 Task: Create new customer invoice with Date Opened: 13-May-23, Select Customer: At Home
, Terms: Net 15. Make invoice entry for item-1 with Date: 13-May-23, Description: Suave Kids 3 in 1 Shampoo, Conditioner & Body Wash Watermelon Wonder (18 oz), Income Account: Income:Sales, Quantity: 5, Unit Price: 14.99, Sales Tax: Y, Sales Tax Included: N, Tax Table: Sales Tax. Post Invoice with Post Date: 13-May-23, Post to Accounts: Assets:Accounts Receivable. Pay / Process Payment with Transaction Date: 27-May-23, Amount: 79.45, Transfer Account: Checking Account. Go to 'Print Invoice'. Give a print command to print a copy of invoice.
Action: Mouse moved to (143, 30)
Screenshot: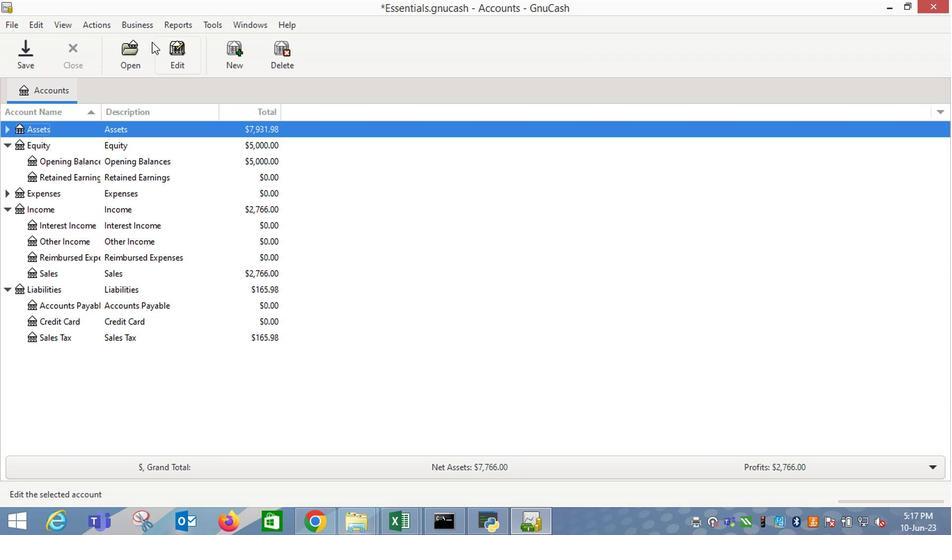 
Action: Mouse pressed left at (143, 30)
Screenshot: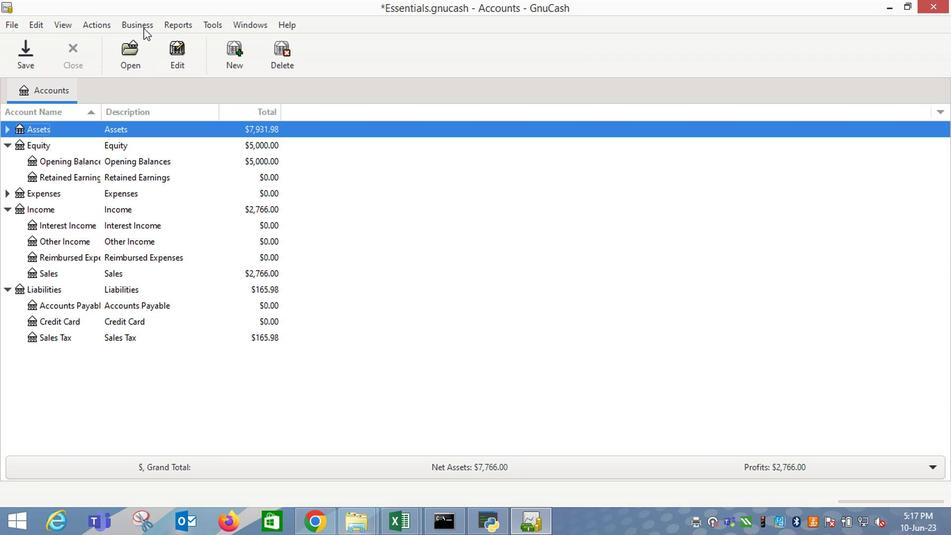 
Action: Mouse moved to (320, 94)
Screenshot: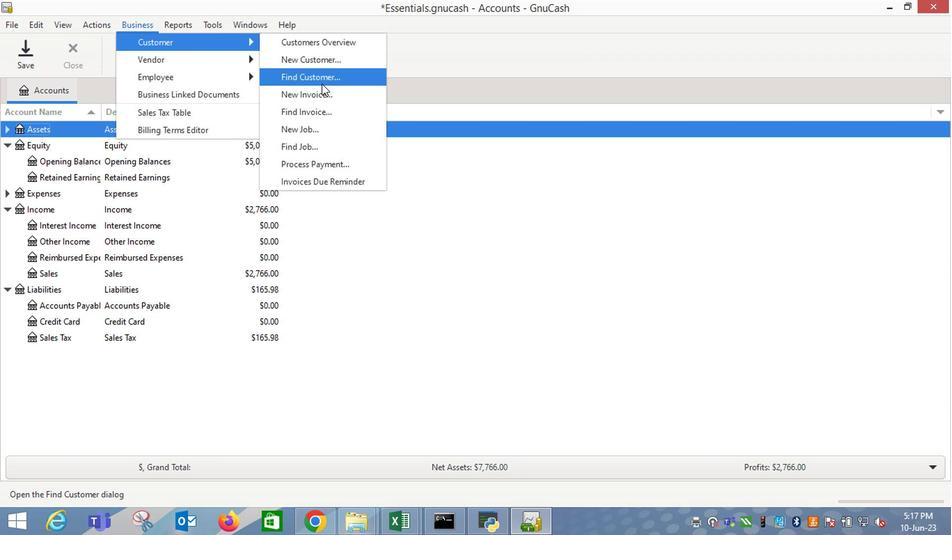 
Action: Mouse pressed left at (320, 94)
Screenshot: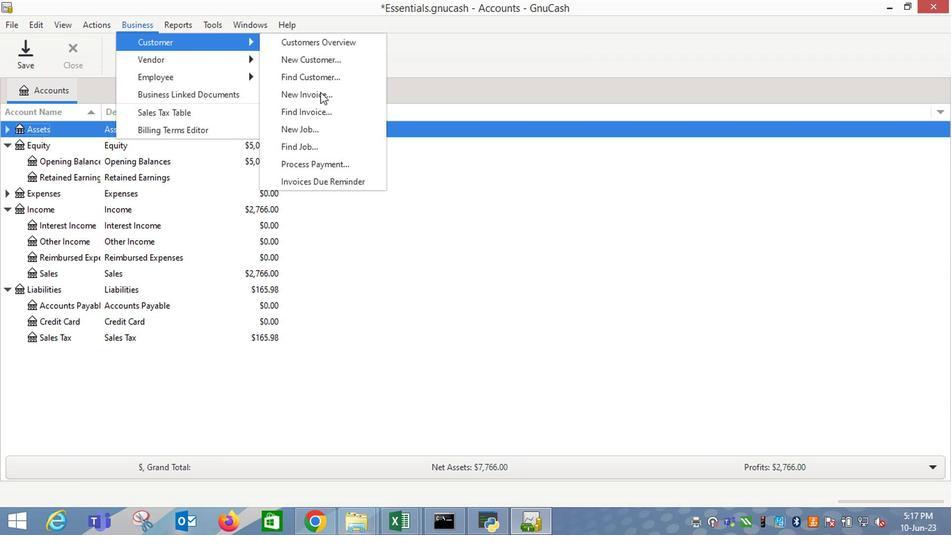 
Action: Mouse moved to (568, 214)
Screenshot: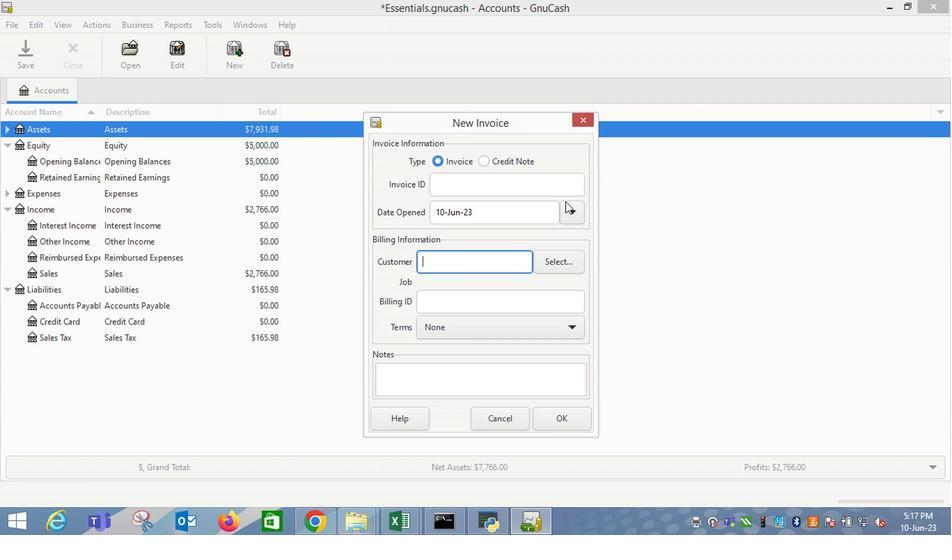 
Action: Mouse pressed left at (568, 214)
Screenshot: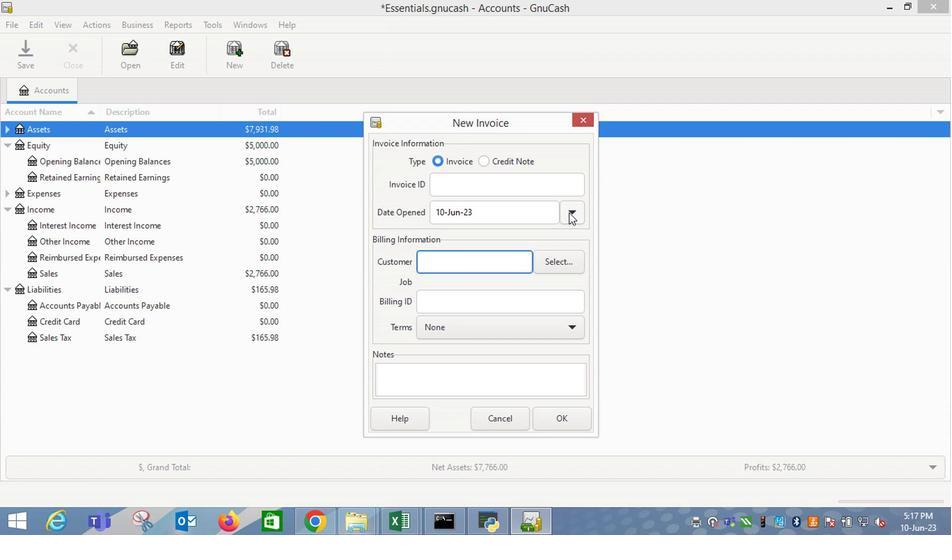 
Action: Mouse moved to (463, 234)
Screenshot: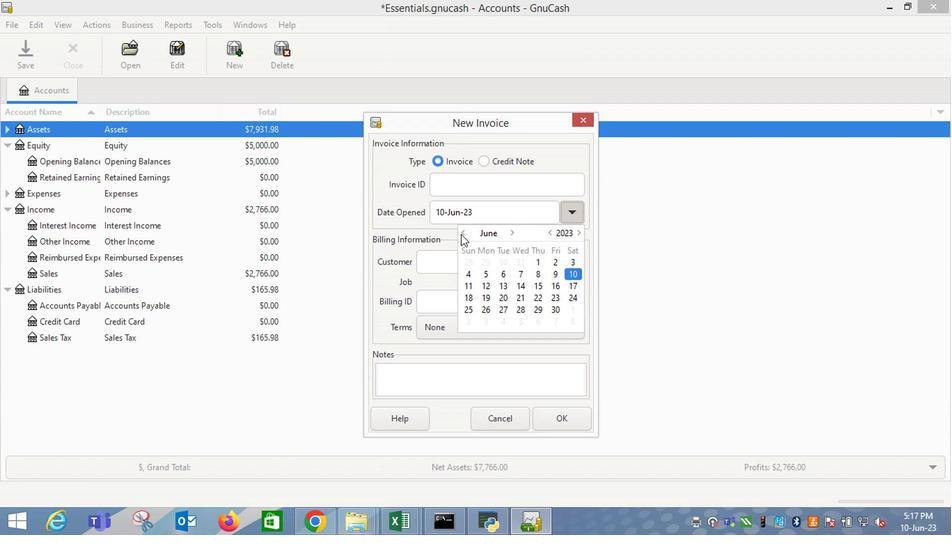 
Action: Mouse pressed left at (463, 234)
Screenshot: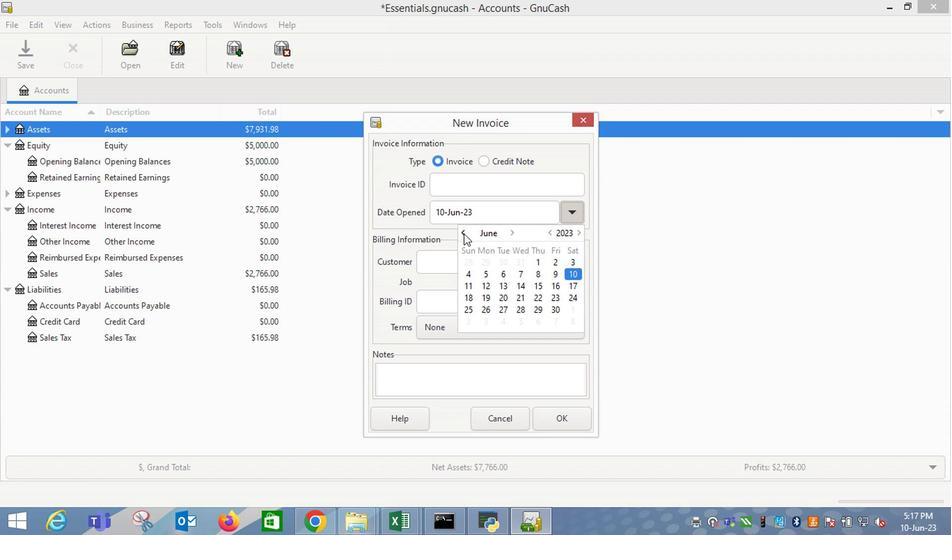 
Action: Mouse moved to (570, 274)
Screenshot: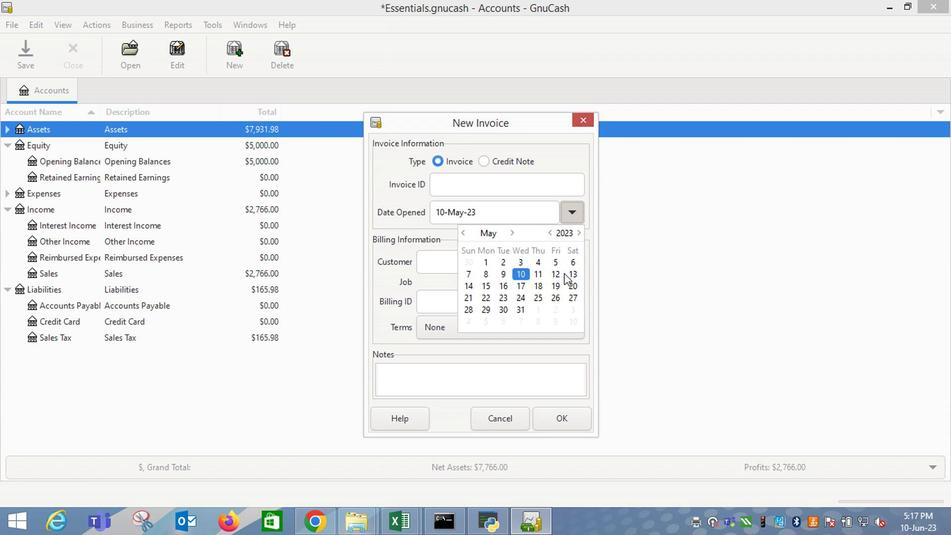 
Action: Mouse pressed left at (570, 274)
Screenshot: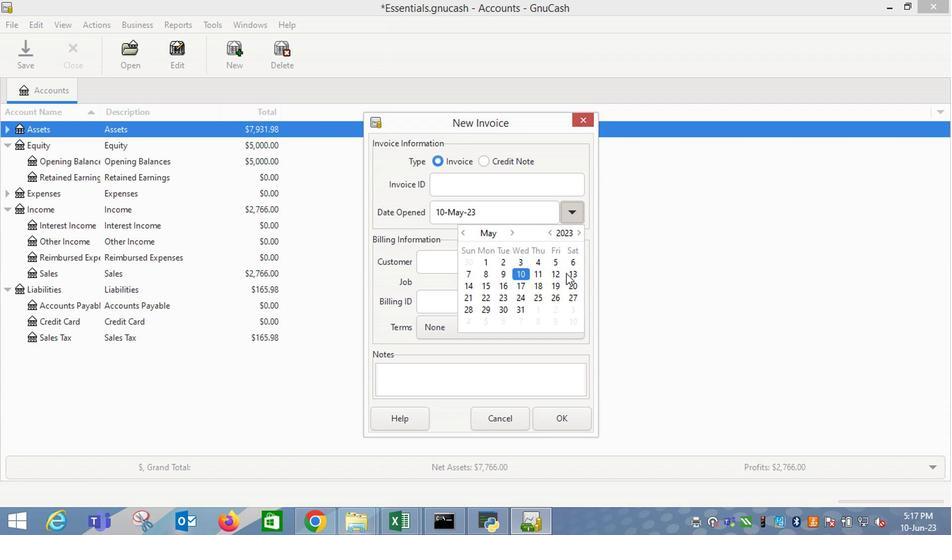 
Action: Mouse moved to (427, 255)
Screenshot: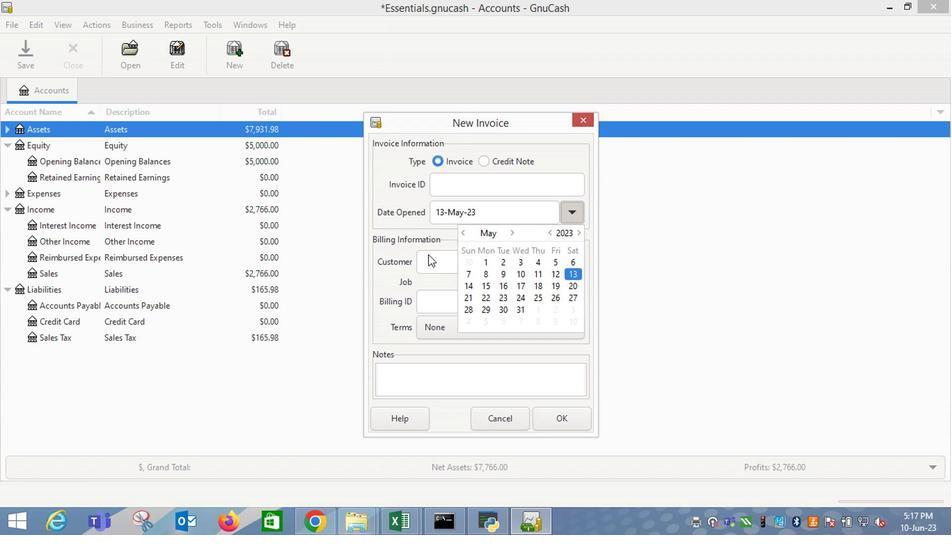 
Action: Mouse pressed left at (427, 255)
Screenshot: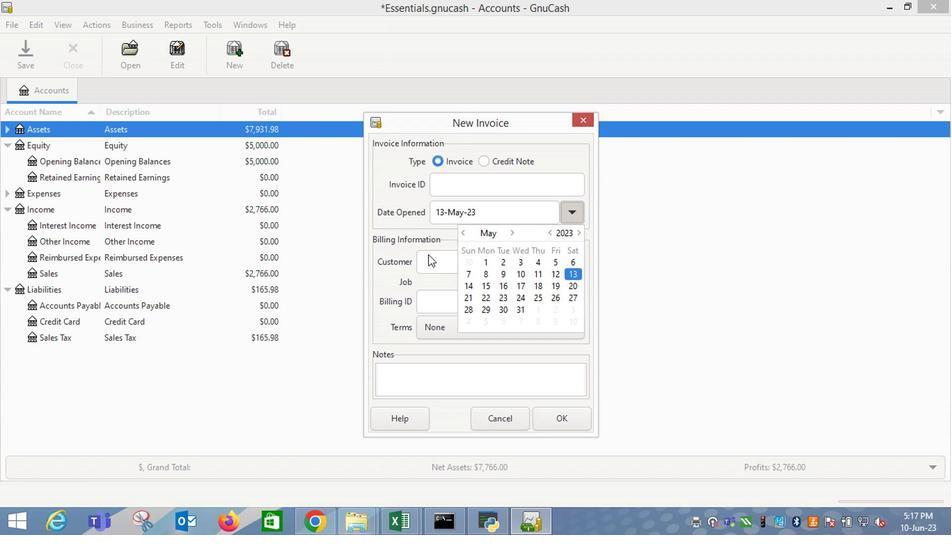 
Action: Mouse moved to (432, 260)
Screenshot: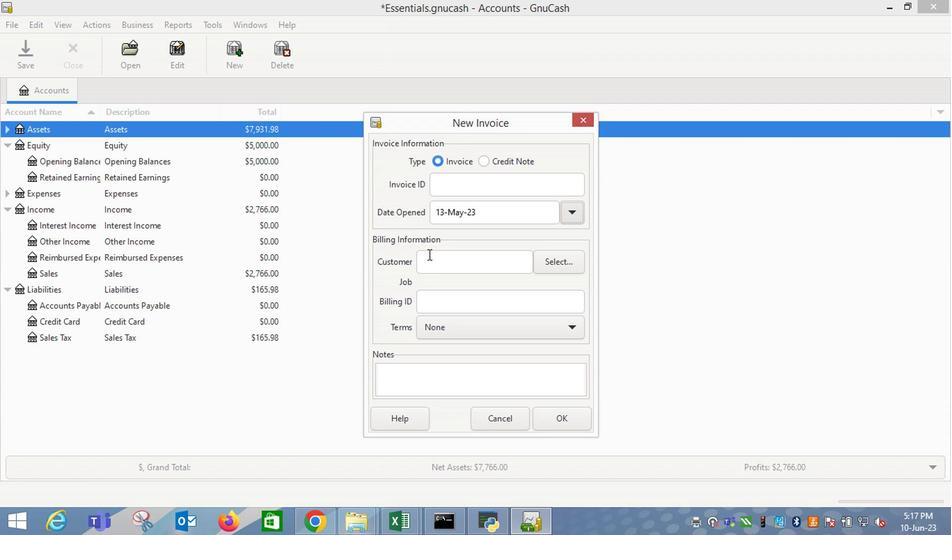 
Action: Mouse pressed left at (432, 260)
Screenshot: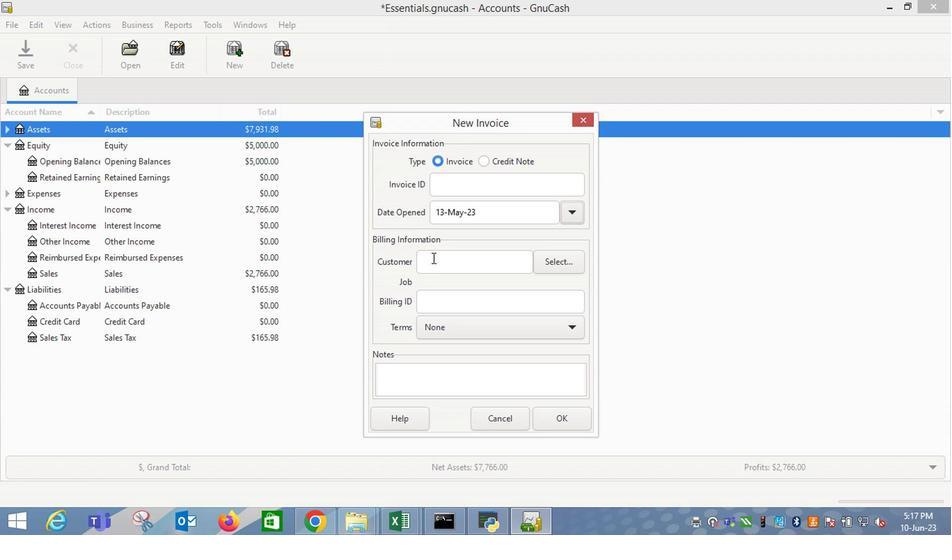 
Action: Key pressed <Key.shift_r>At
Screenshot: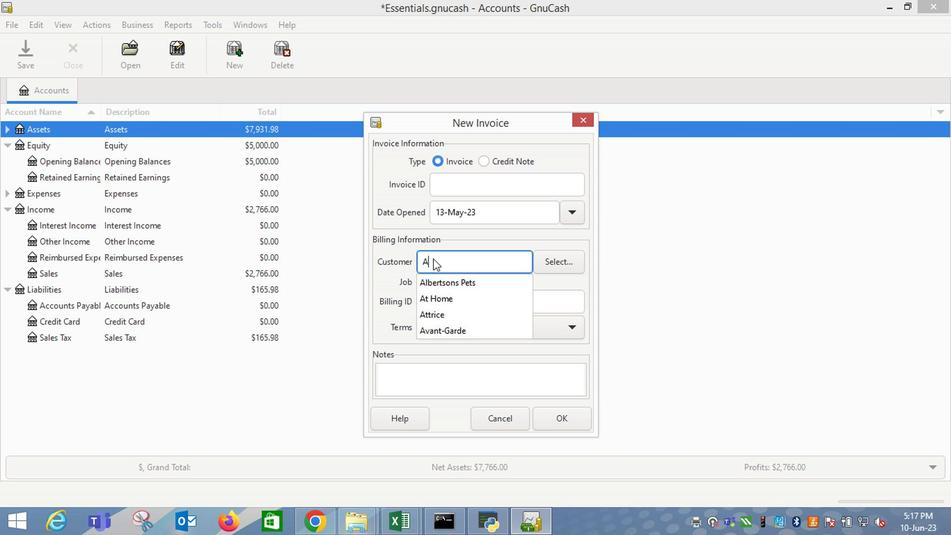 
Action: Mouse moved to (451, 284)
Screenshot: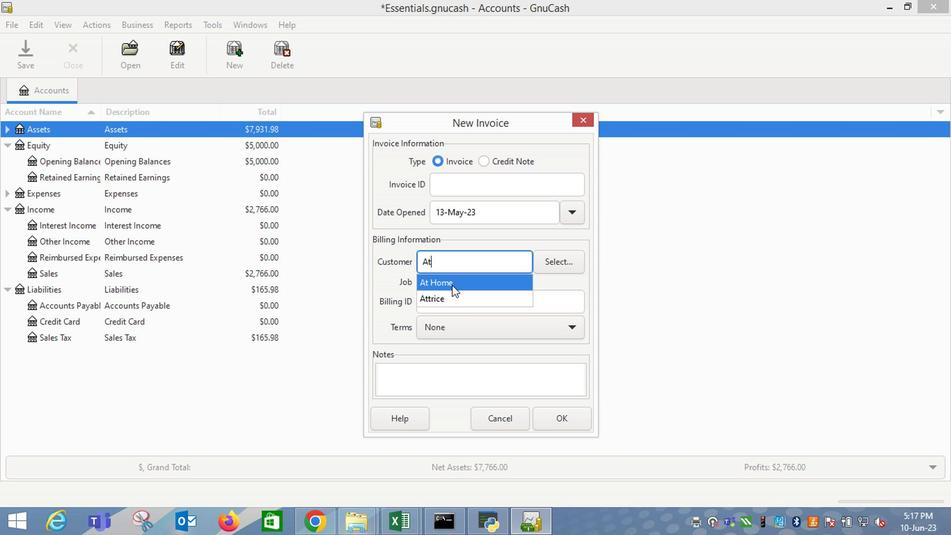 
Action: Mouse pressed left at (451, 284)
Screenshot: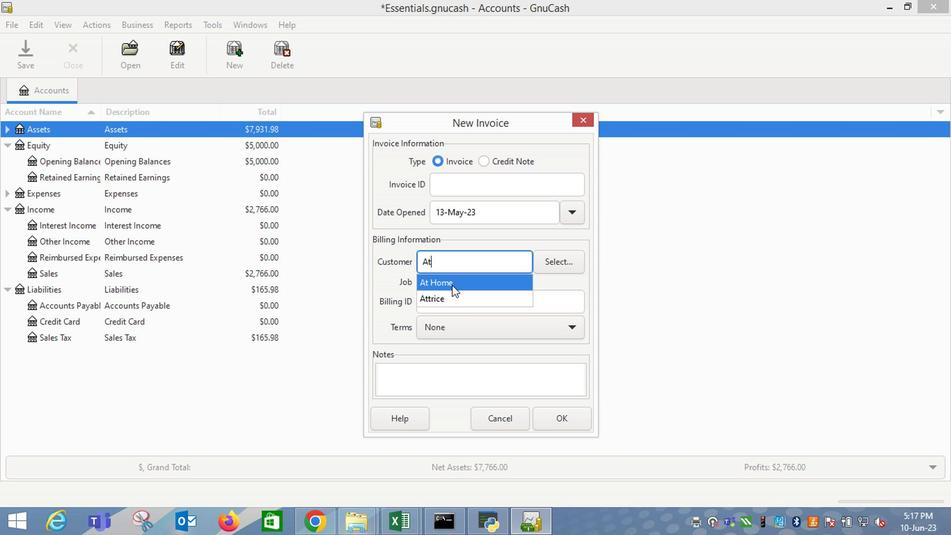 
Action: Mouse moved to (442, 337)
Screenshot: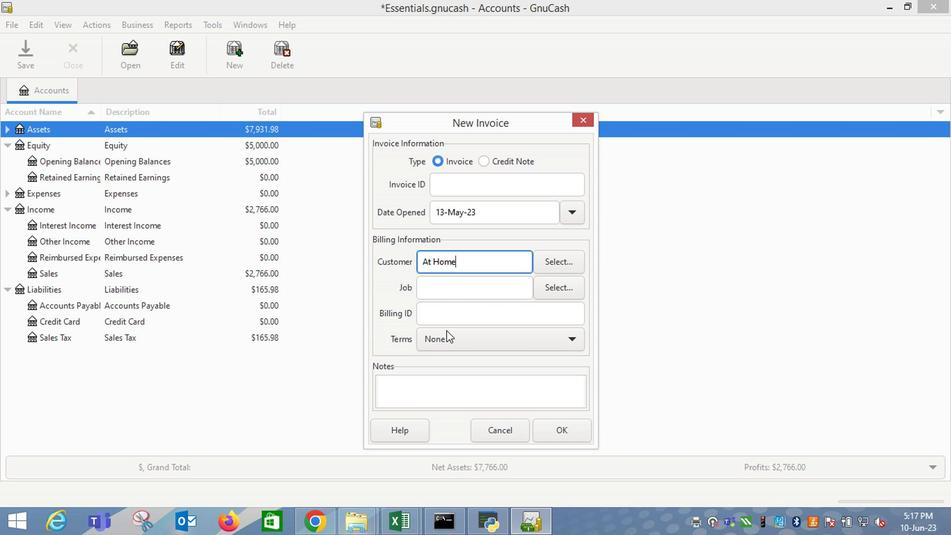 
Action: Mouse pressed left at (442, 337)
Screenshot: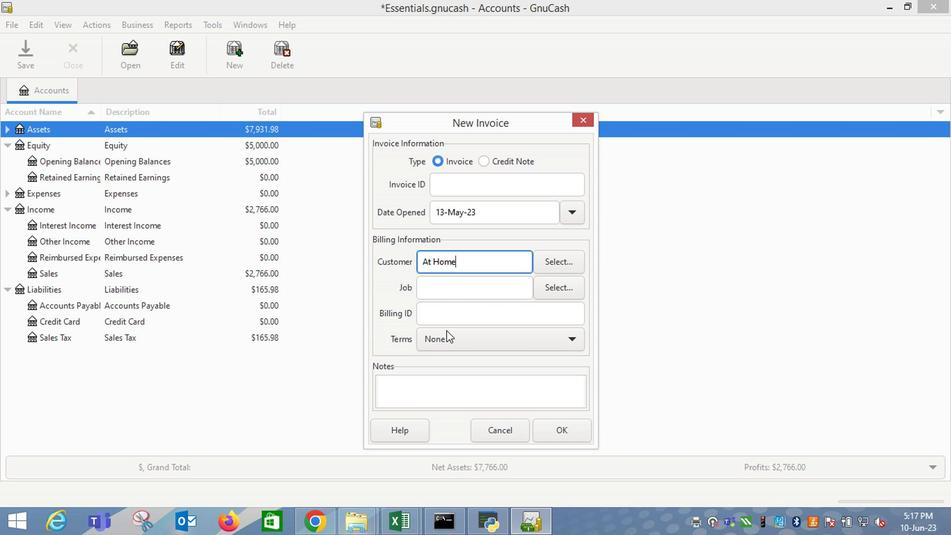 
Action: Mouse moved to (438, 359)
Screenshot: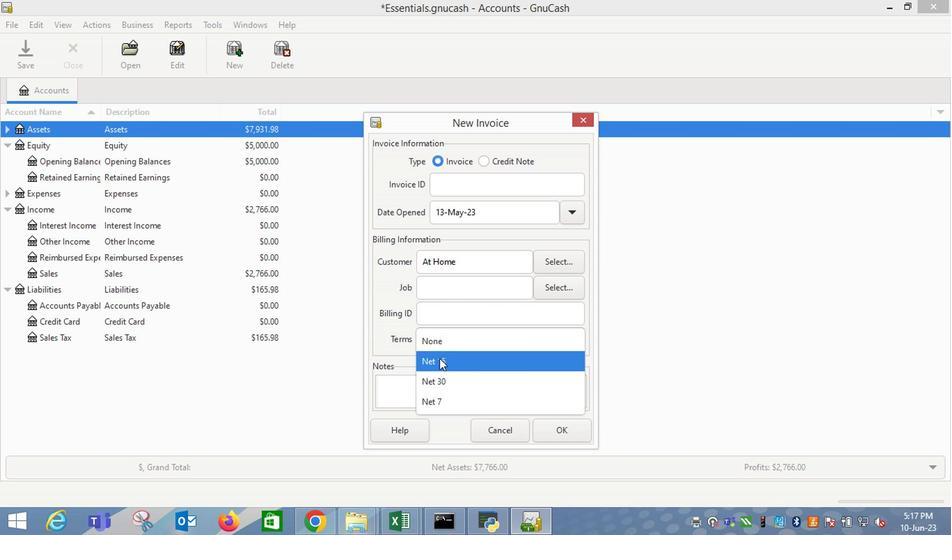 
Action: Mouse pressed left at (438, 359)
Screenshot: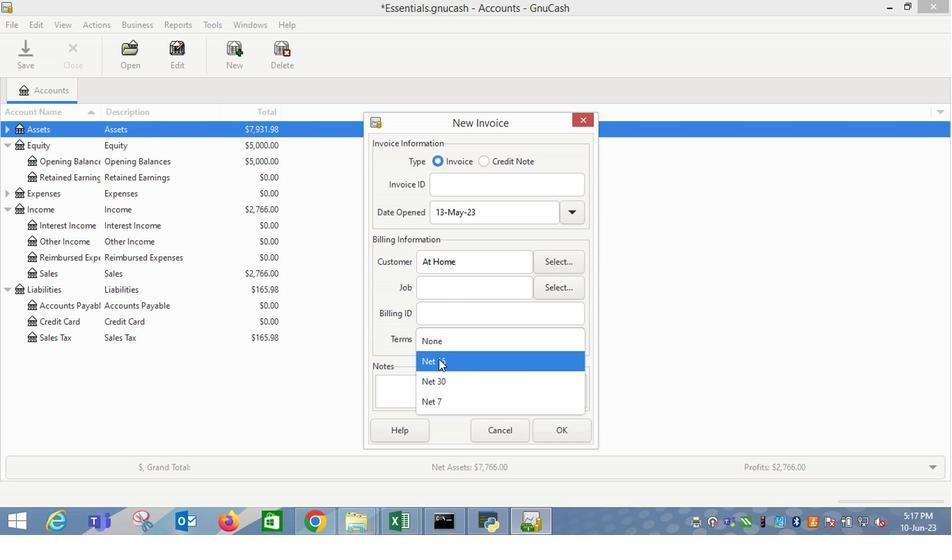 
Action: Mouse moved to (571, 435)
Screenshot: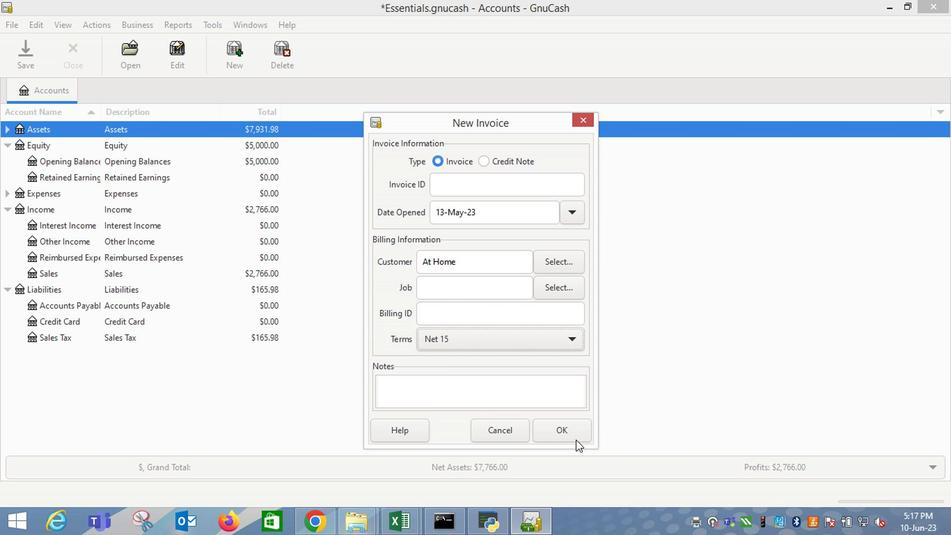 
Action: Mouse pressed left at (571, 435)
Screenshot: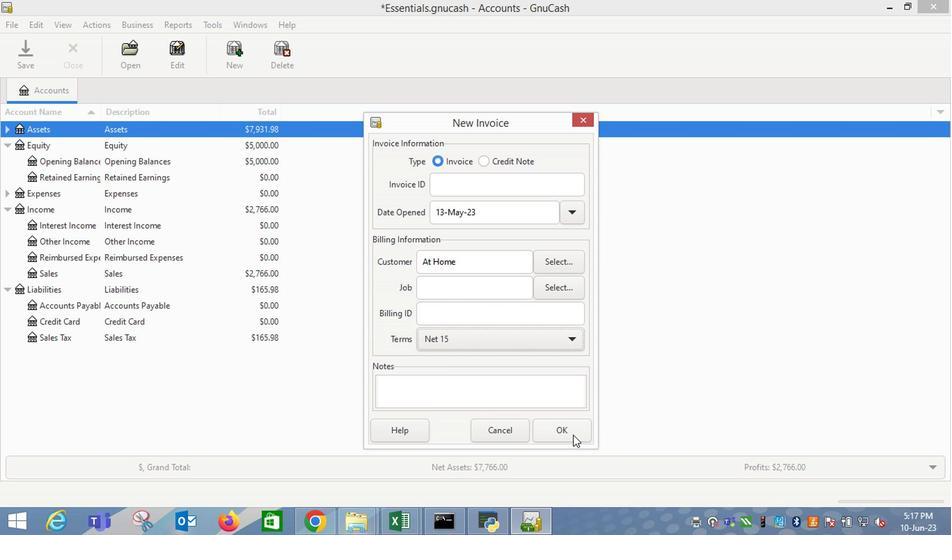 
Action: Mouse moved to (63, 269)
Screenshot: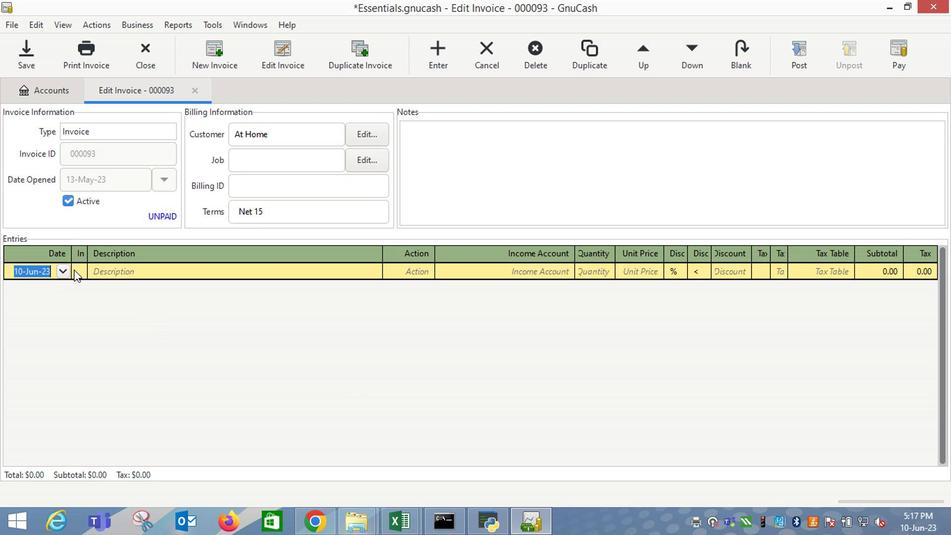 
Action: Mouse pressed left at (63, 269)
Screenshot: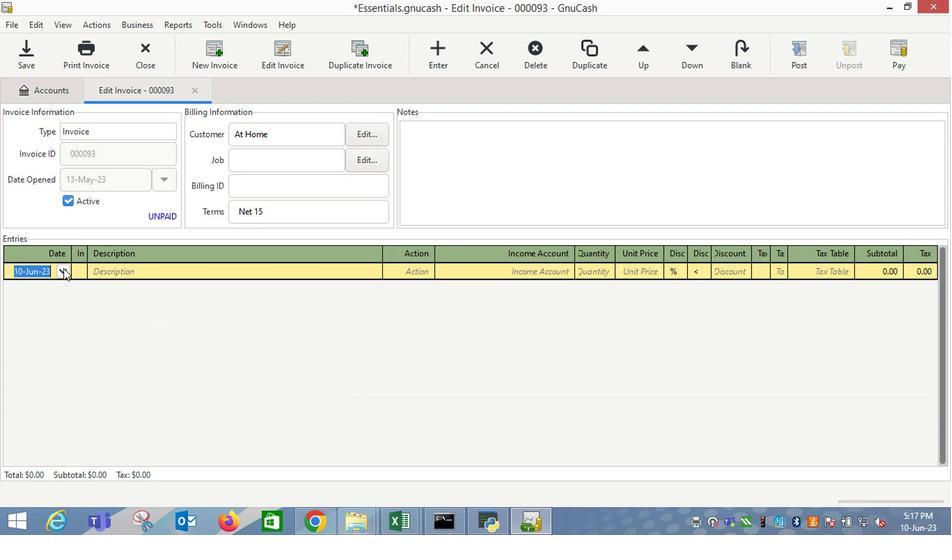 
Action: Mouse moved to (8, 291)
Screenshot: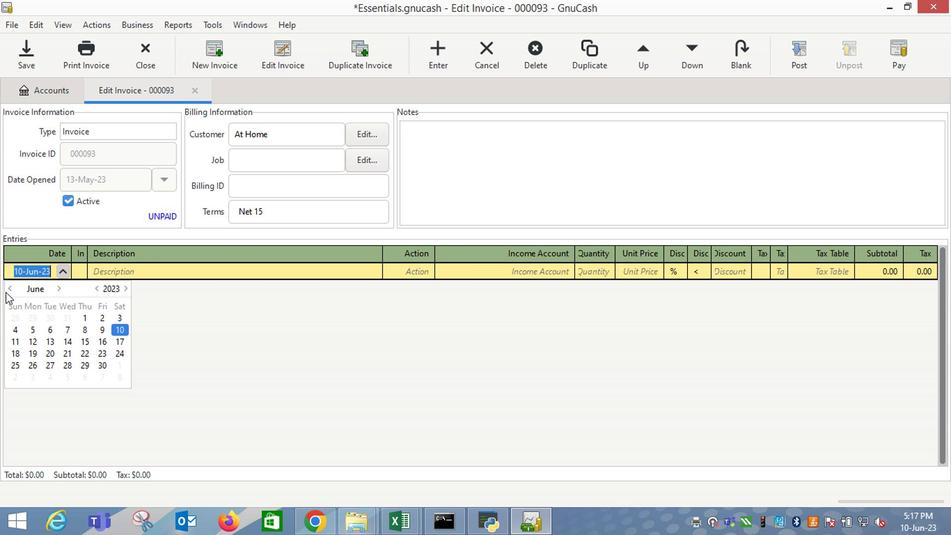 
Action: Mouse pressed left at (8, 291)
Screenshot: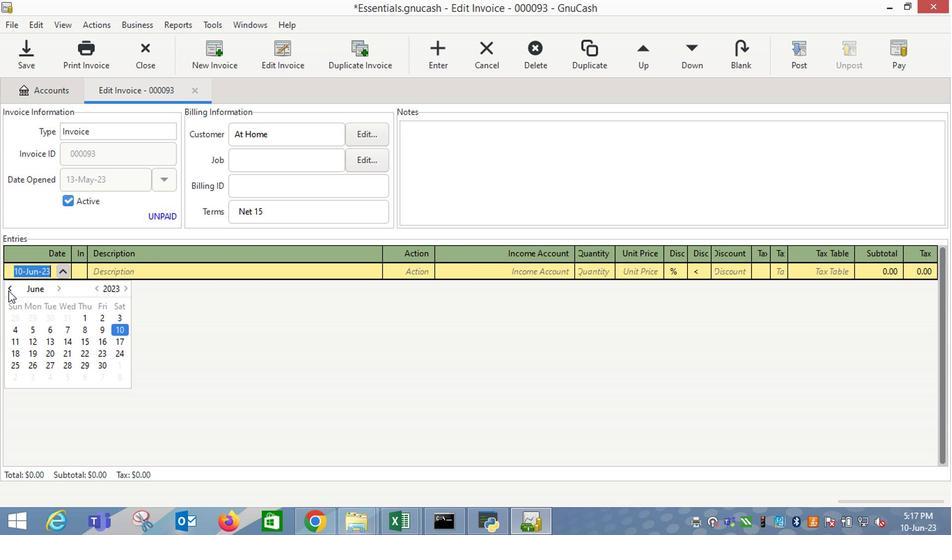 
Action: Mouse moved to (118, 330)
Screenshot: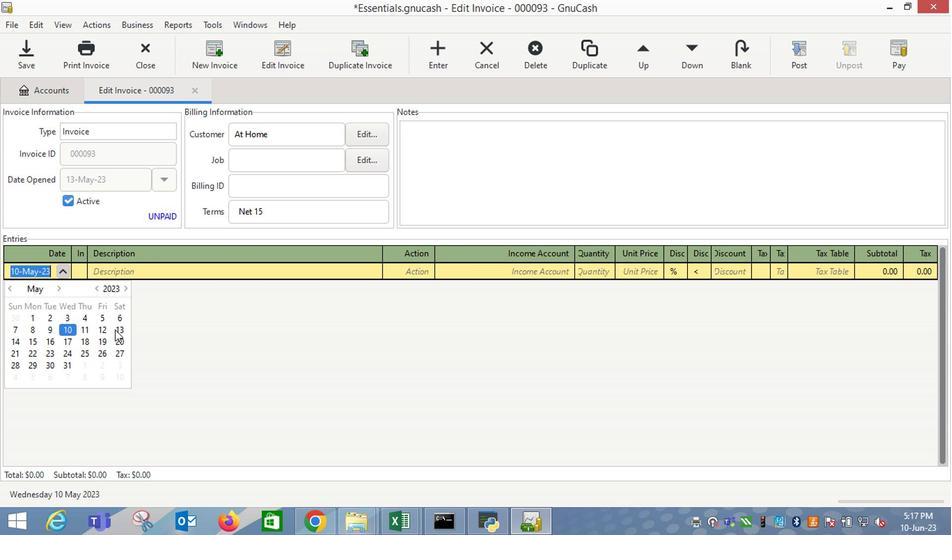 
Action: Mouse pressed left at (118, 330)
Screenshot: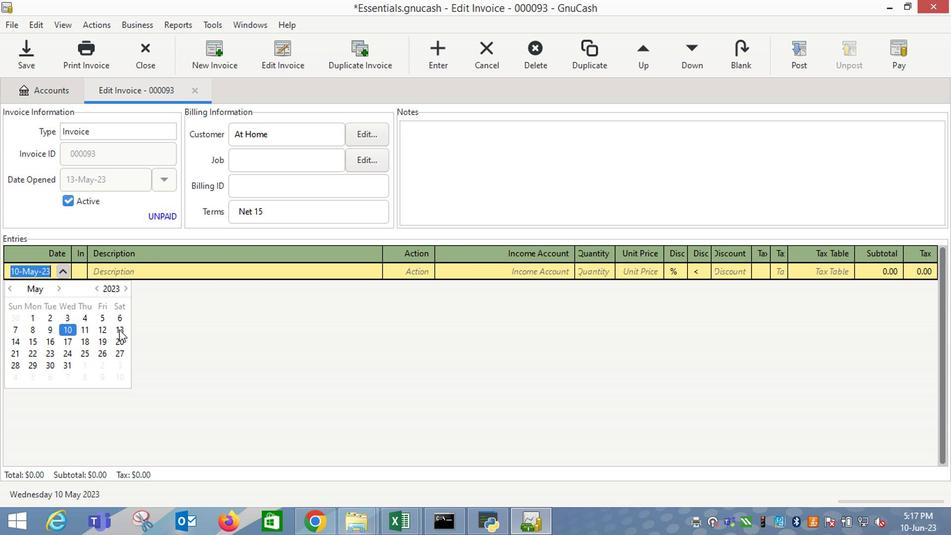 
Action: Mouse moved to (120, 330)
Screenshot: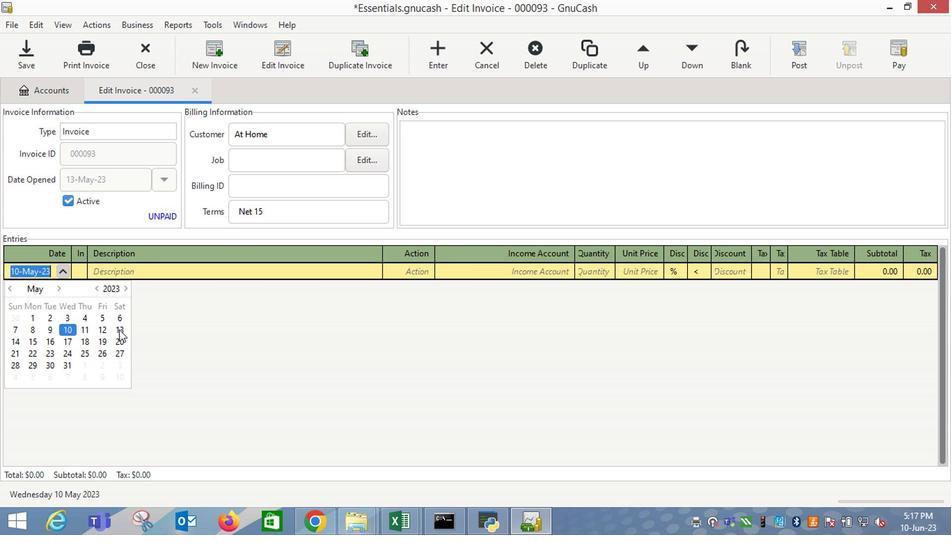 
Action: Key pressed <Key.tab>
Screenshot: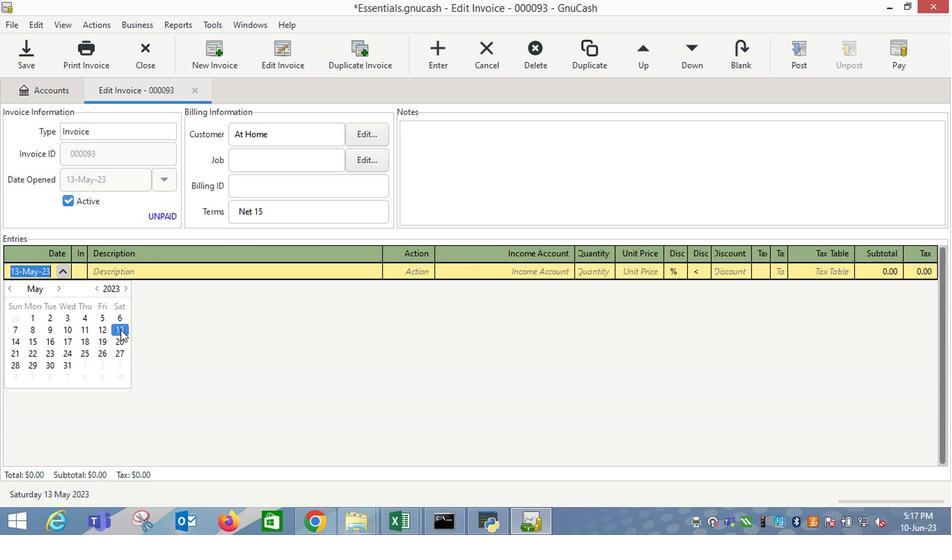 
Action: Mouse moved to (100, 264)
Screenshot: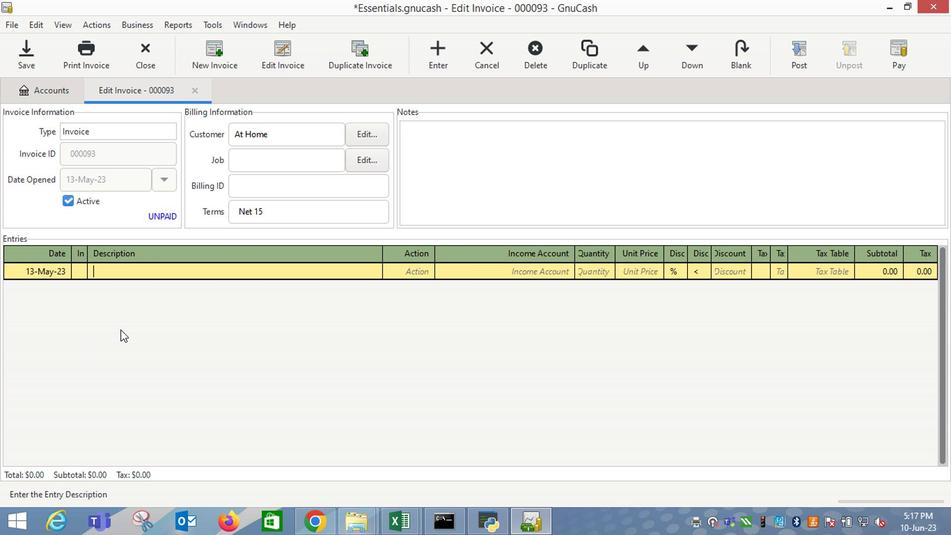 
Action: Key pressed <Key.shift_r>Sa<Key.backspace>uave
Screenshot: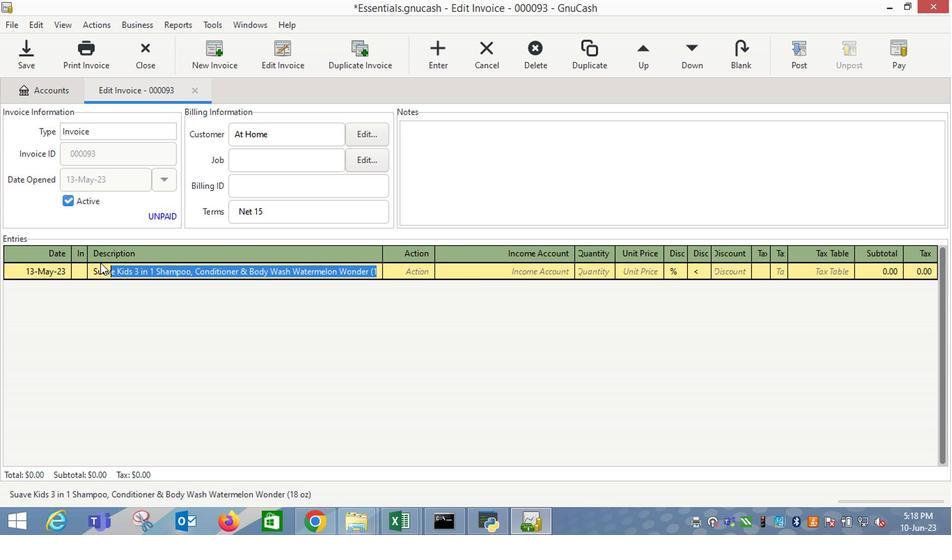 
Action: Mouse moved to (183, 326)
Screenshot: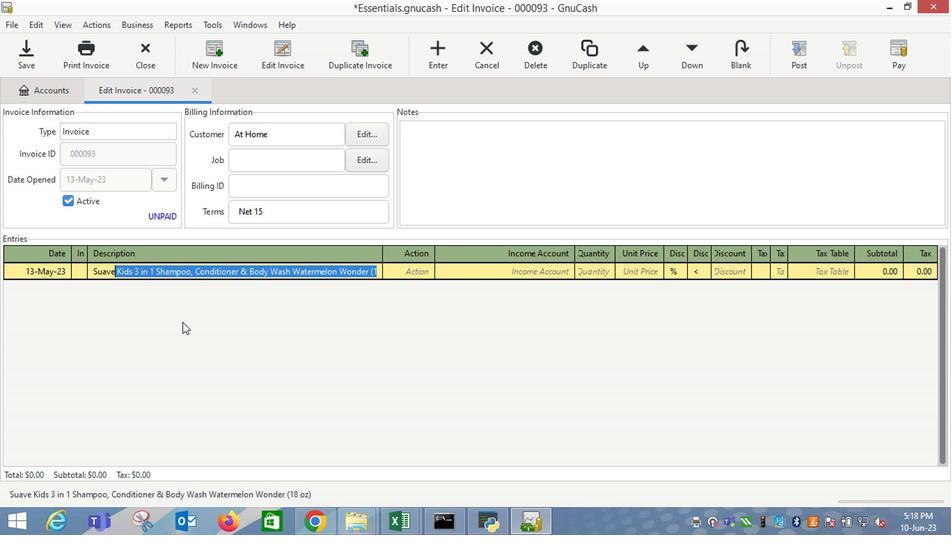 
Action: Key pressed <Key.tab><Key.tab>14.99<Key.tab>
Screenshot: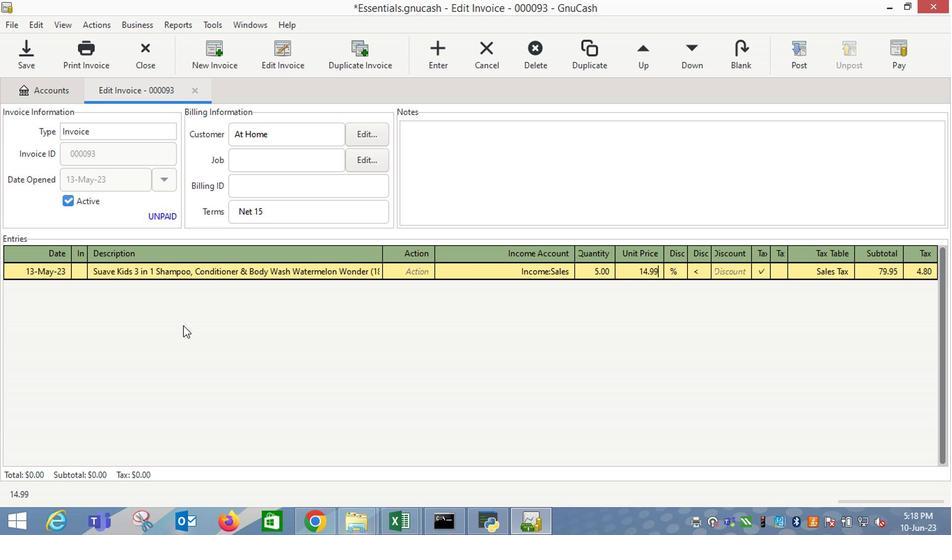 
Action: Mouse moved to (809, 272)
Screenshot: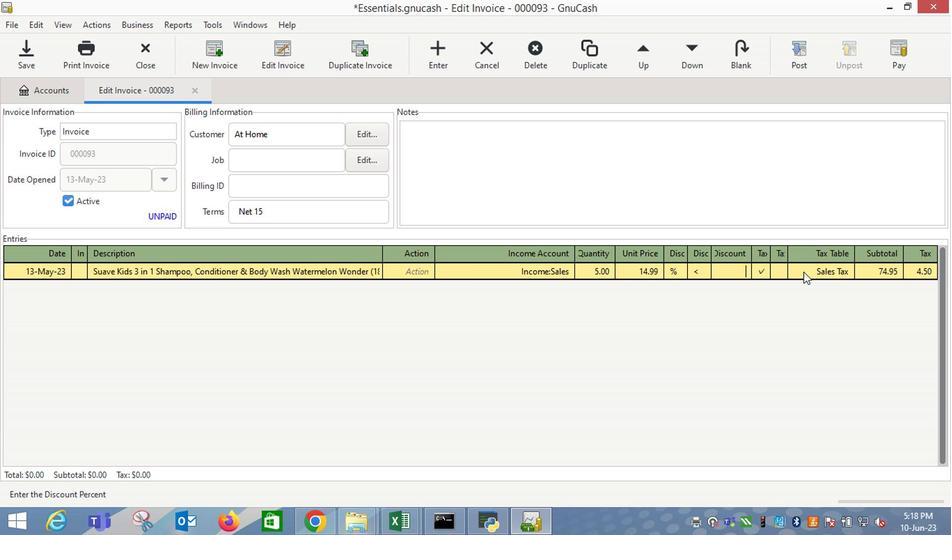 
Action: Mouse pressed left at (809, 272)
Screenshot: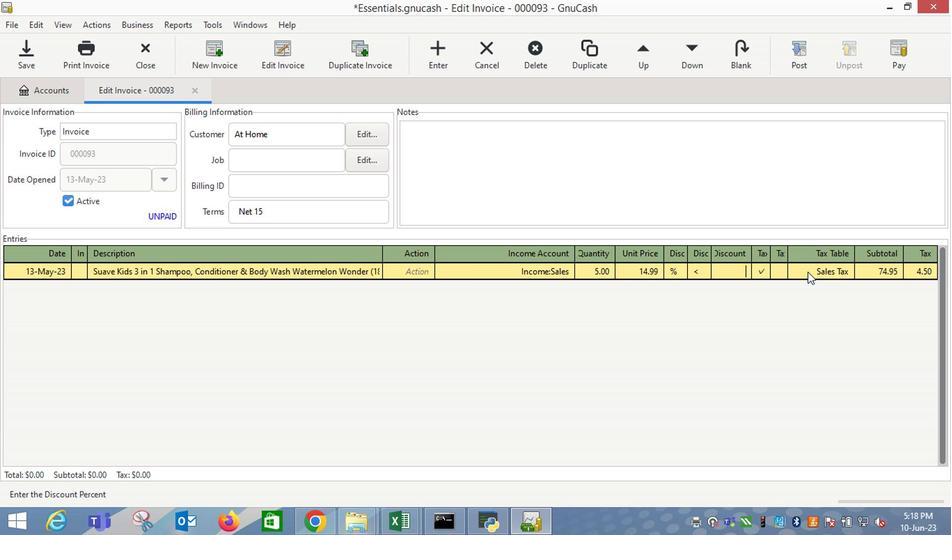 
Action: Mouse moved to (808, 275)
Screenshot: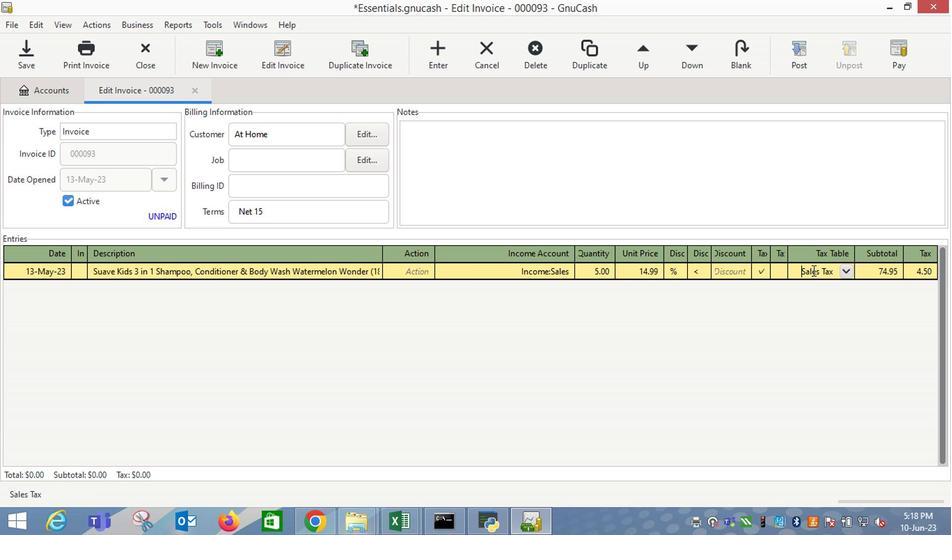 
Action: Key pressed <Key.enter>
Screenshot: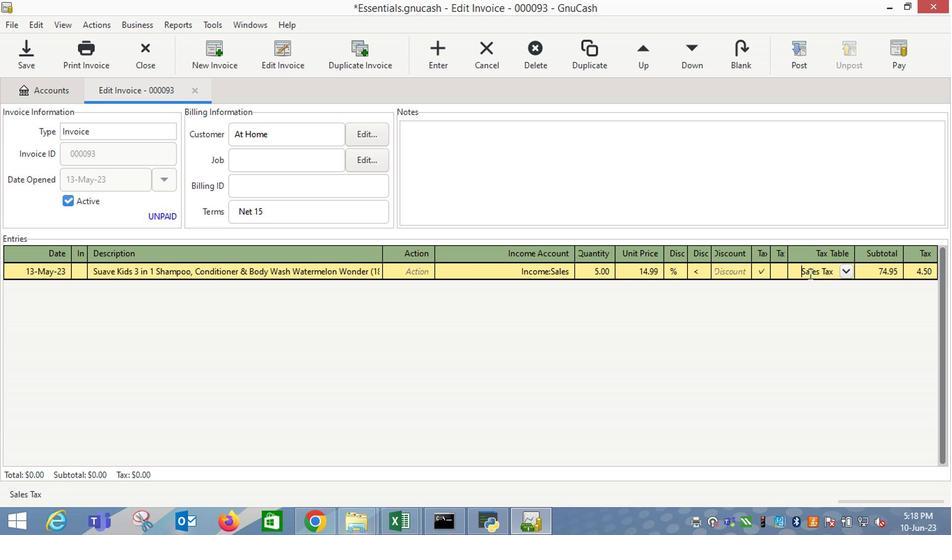 
Action: Mouse moved to (788, 60)
Screenshot: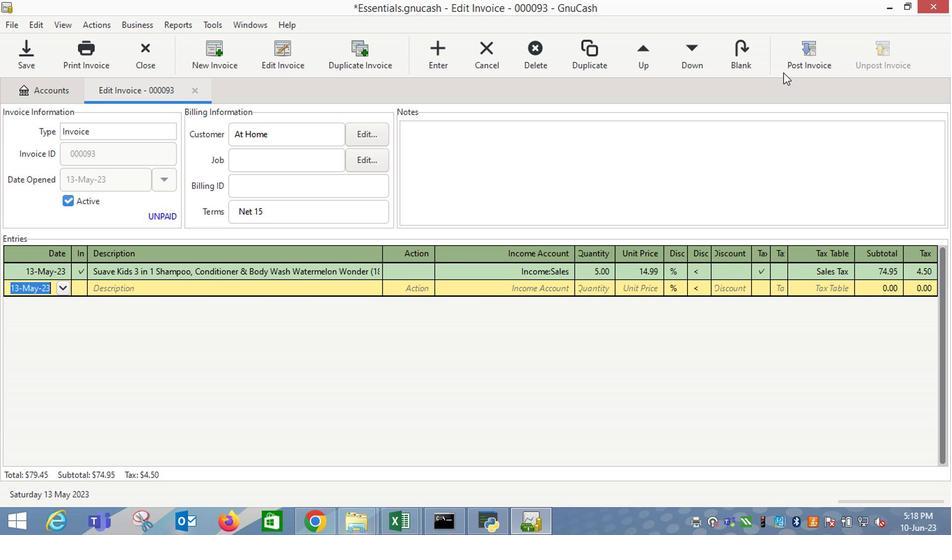 
Action: Mouse pressed left at (788, 60)
Screenshot: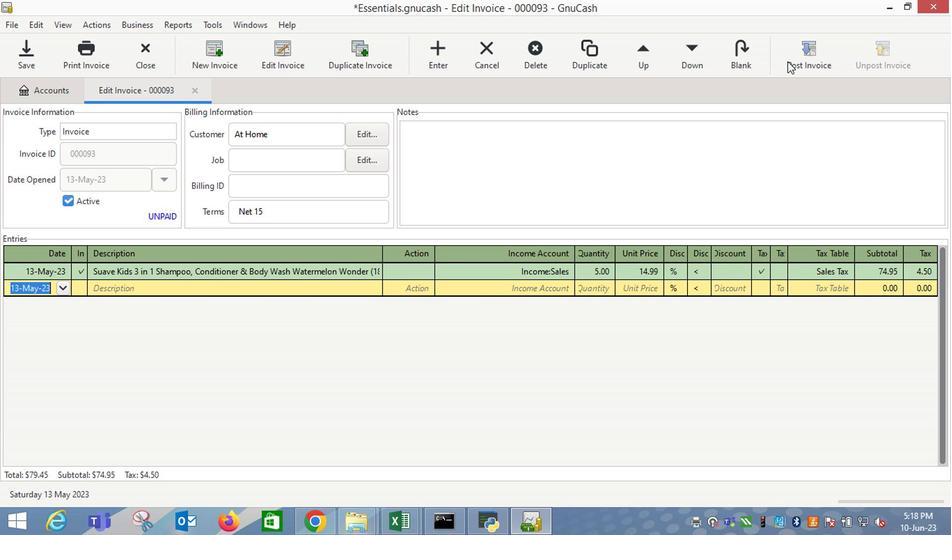 
Action: Mouse moved to (588, 230)
Screenshot: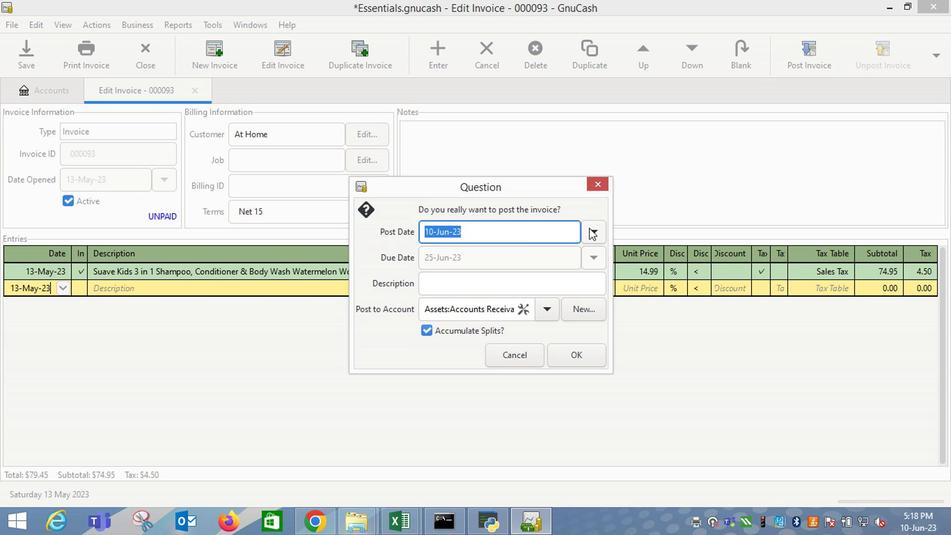 
Action: Mouse pressed left at (588, 230)
Screenshot: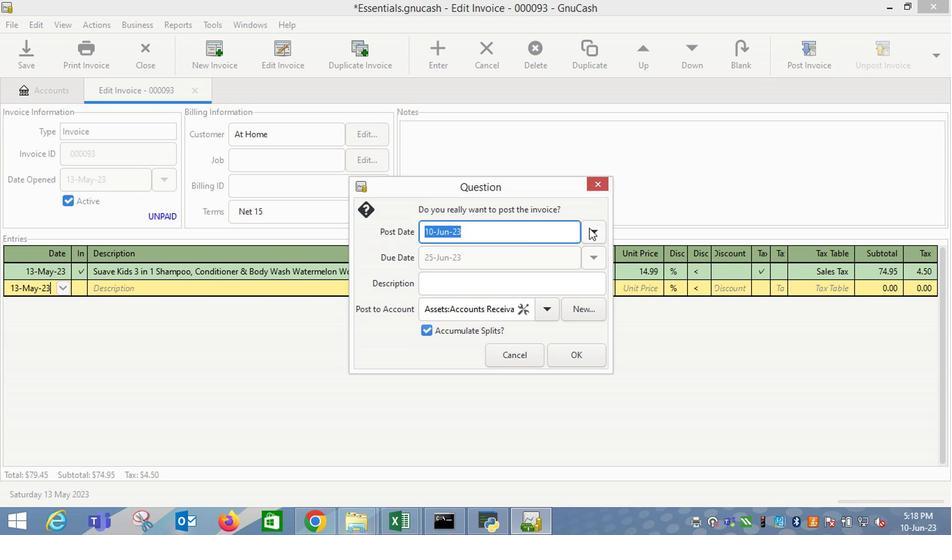 
Action: Mouse moved to (486, 254)
Screenshot: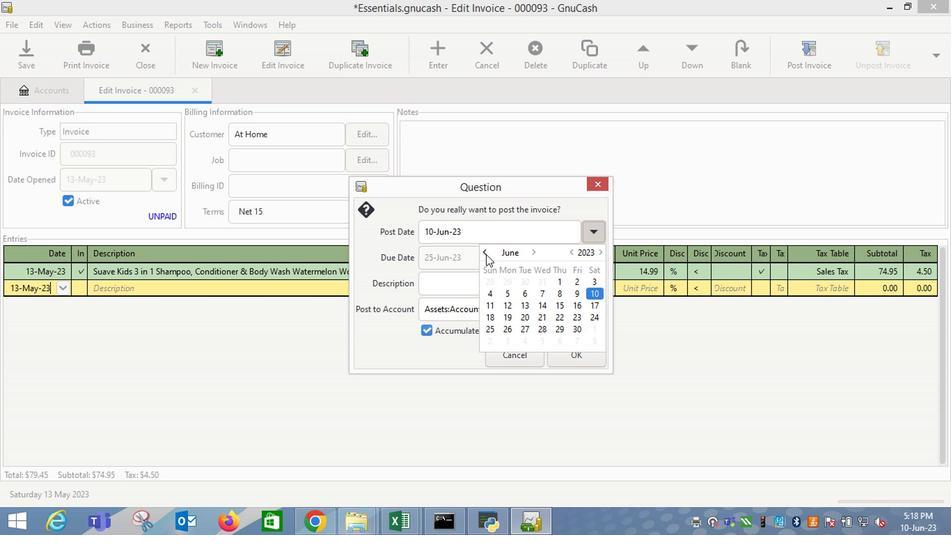 
Action: Mouse pressed left at (486, 254)
Screenshot: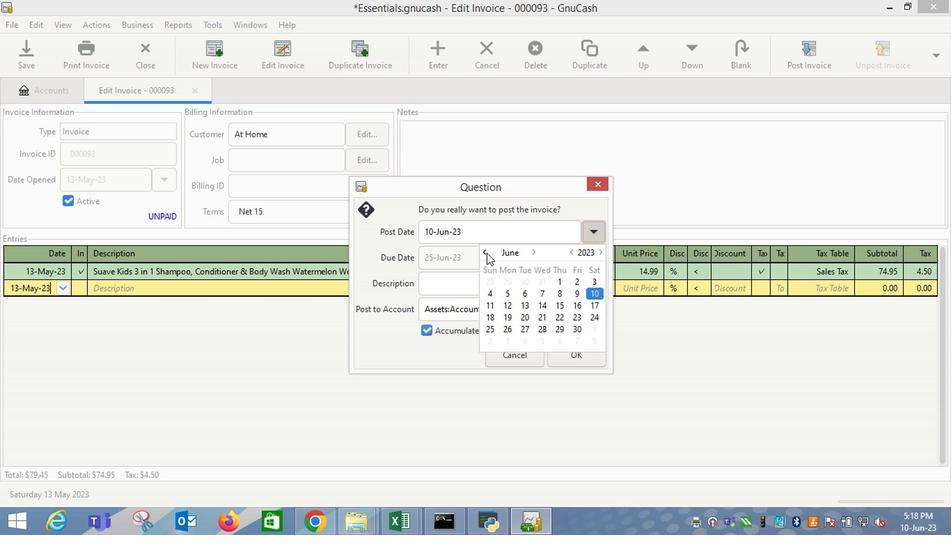 
Action: Mouse moved to (596, 293)
Screenshot: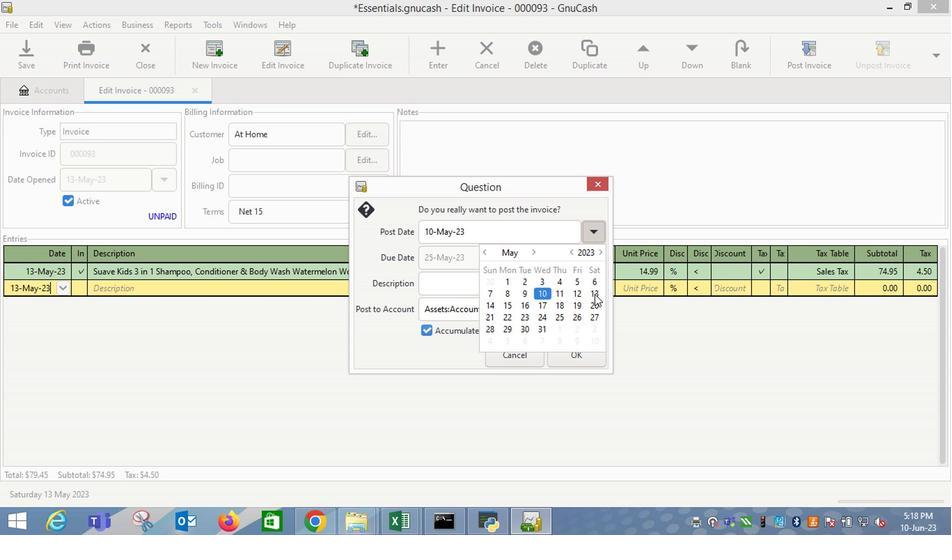 
Action: Mouse pressed left at (596, 293)
Screenshot: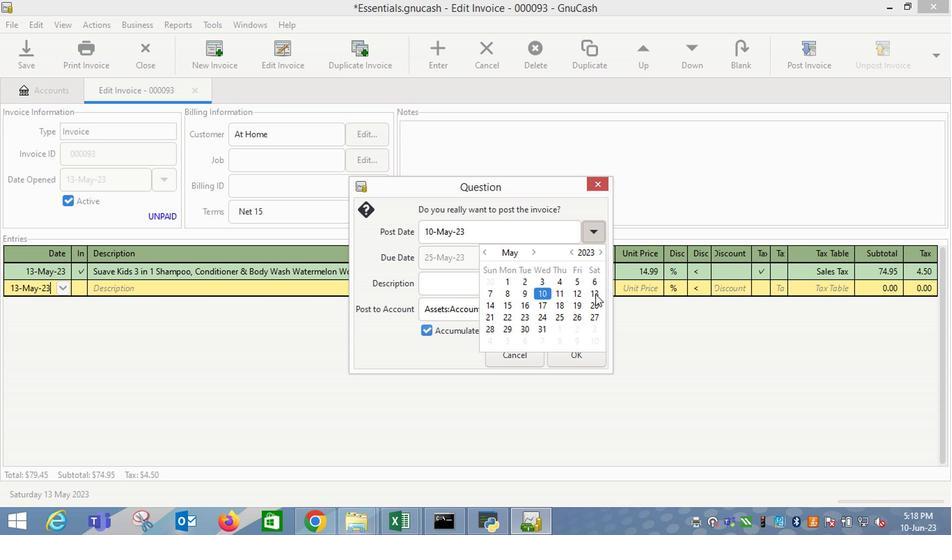 
Action: Mouse moved to (449, 286)
Screenshot: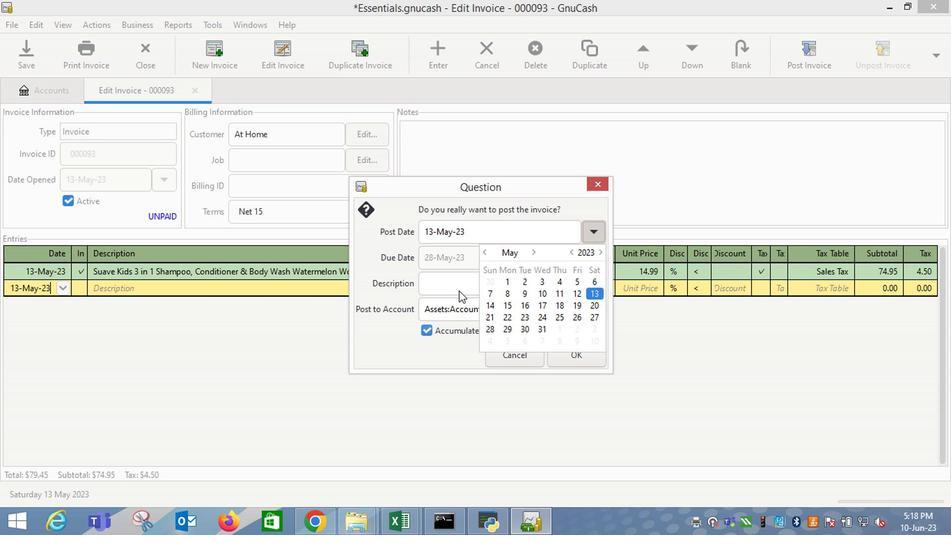 
Action: Mouse pressed left at (449, 286)
Screenshot: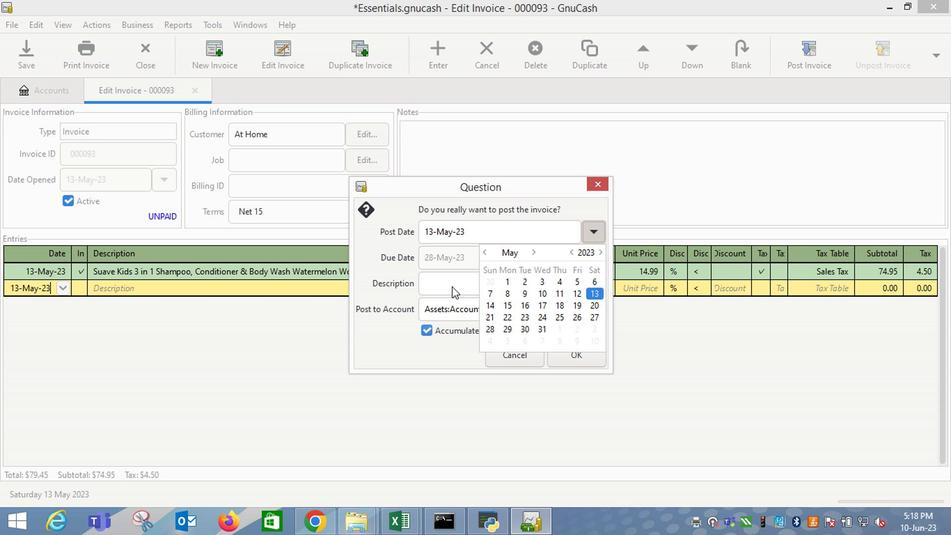 
Action: Mouse moved to (565, 351)
Screenshot: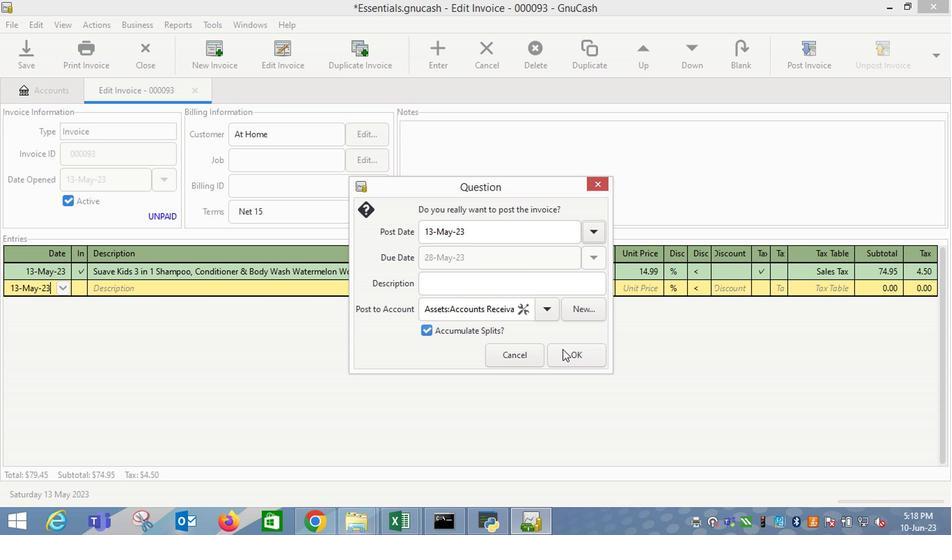 
Action: Mouse pressed left at (565, 351)
Screenshot: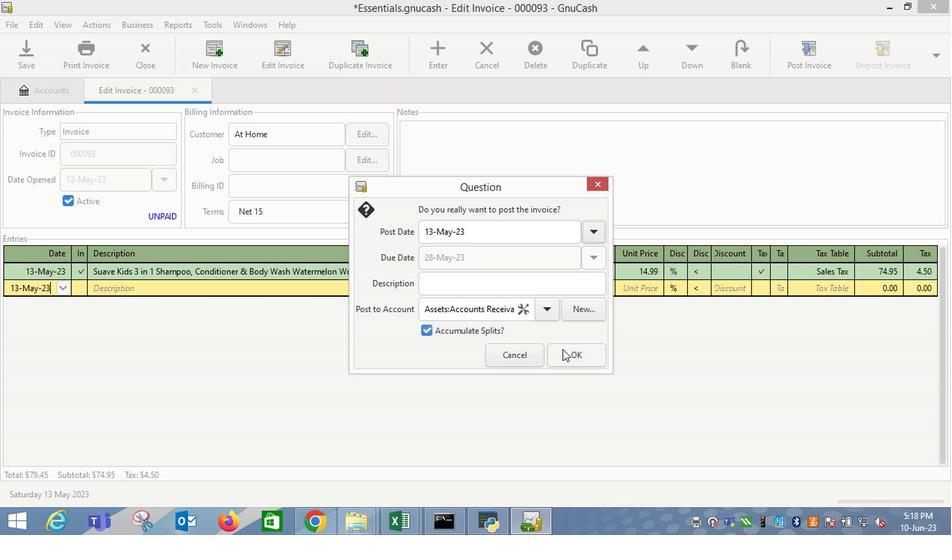 
Action: Mouse moved to (896, 60)
Screenshot: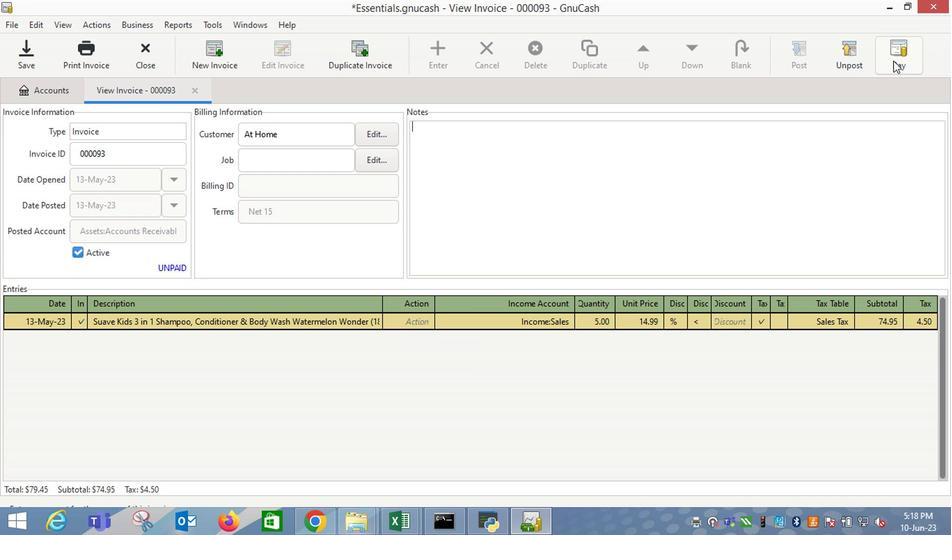 
Action: Mouse pressed left at (896, 60)
Screenshot: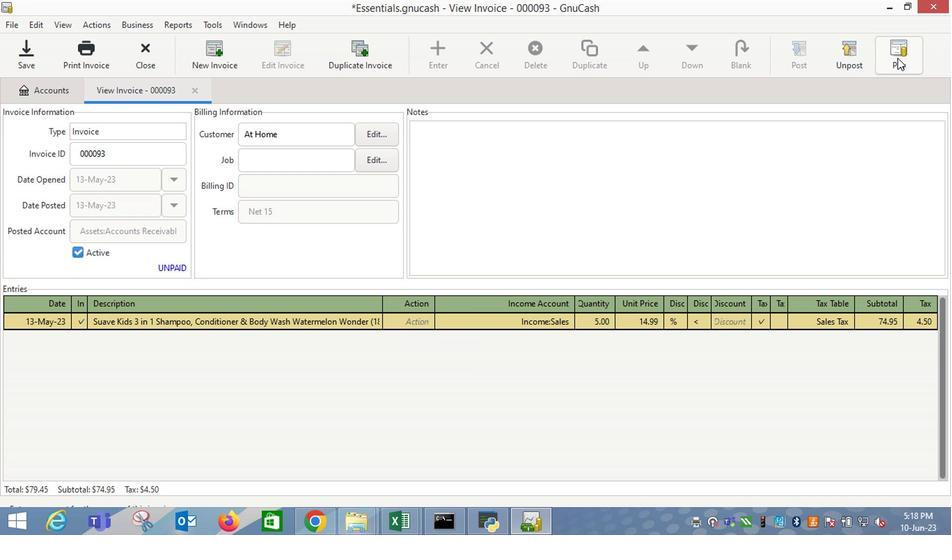 
Action: Mouse moved to (423, 279)
Screenshot: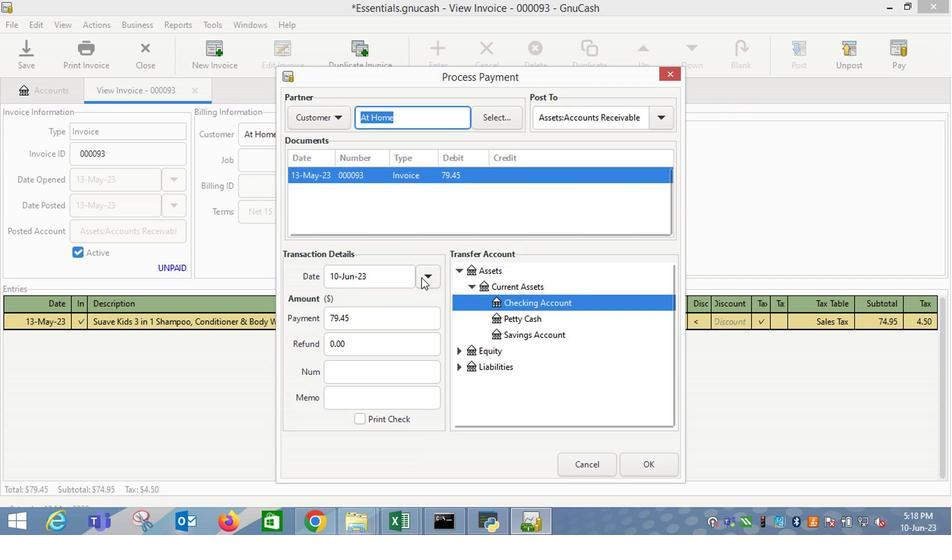
Action: Mouse pressed left at (423, 279)
Screenshot: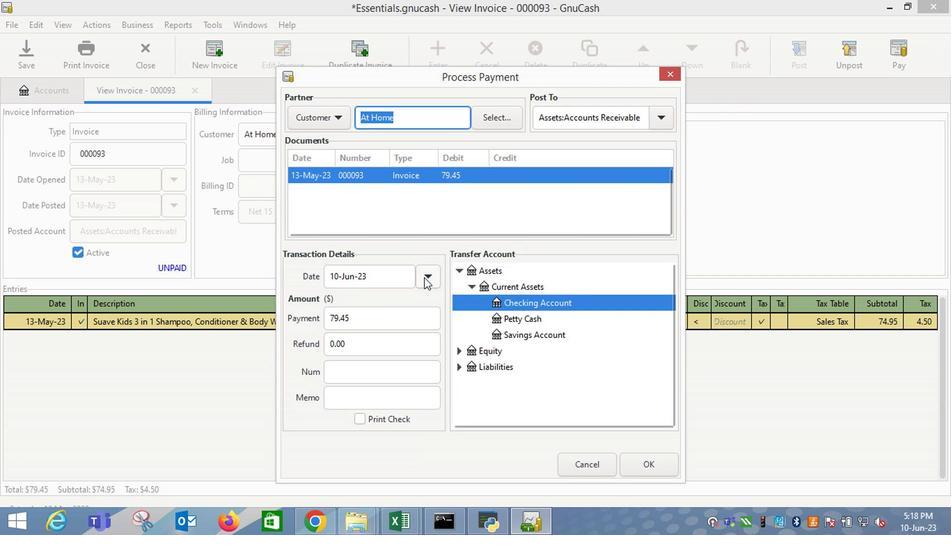 
Action: Mouse moved to (323, 301)
Screenshot: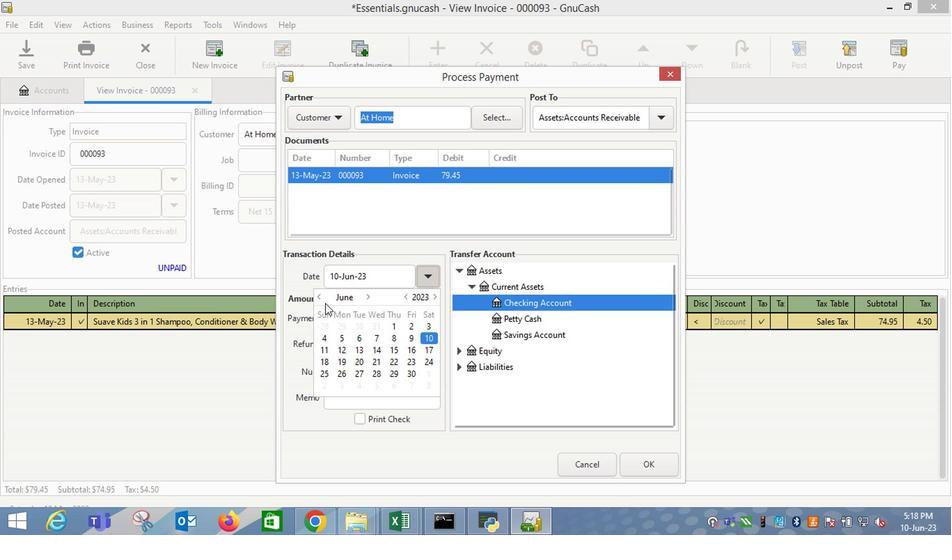 
Action: Mouse pressed left at (323, 301)
Screenshot: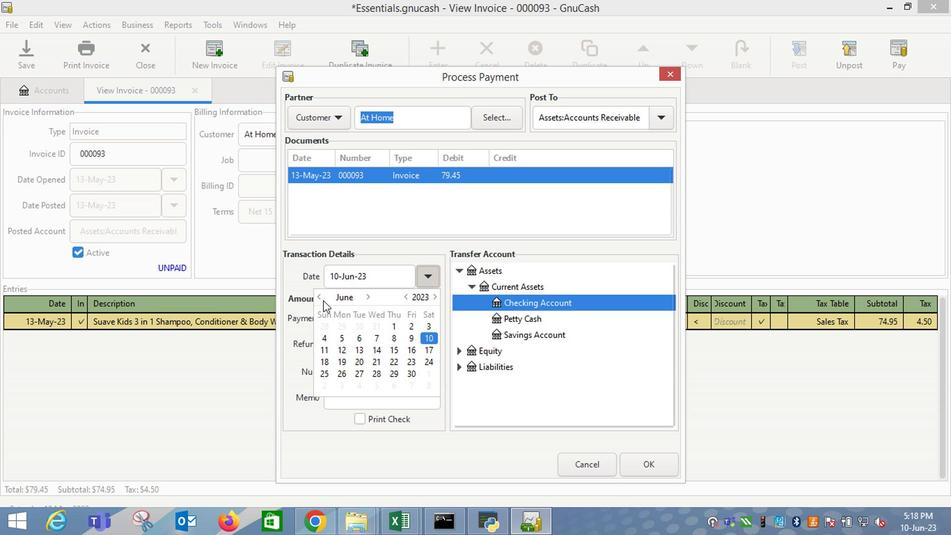 
Action: Mouse moved to (430, 269)
Screenshot: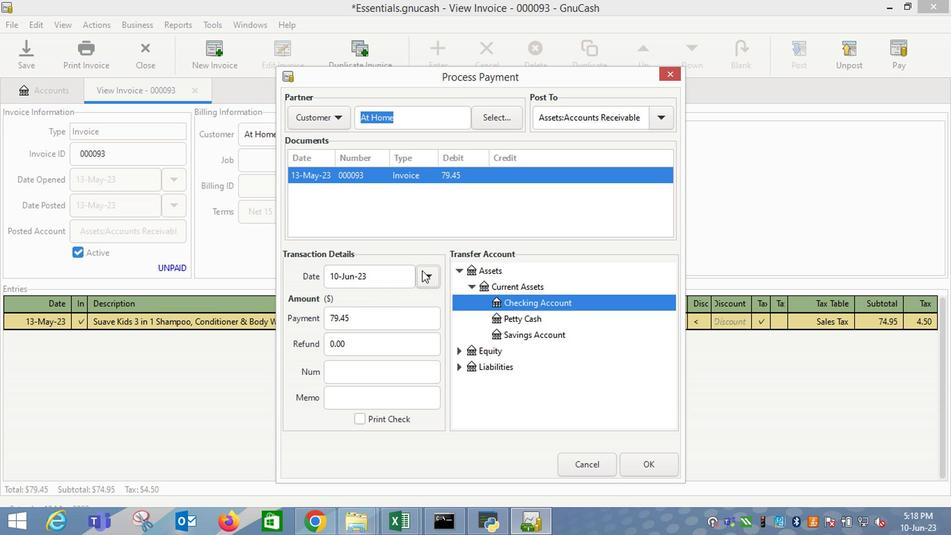 
Action: Mouse pressed left at (430, 269)
Screenshot: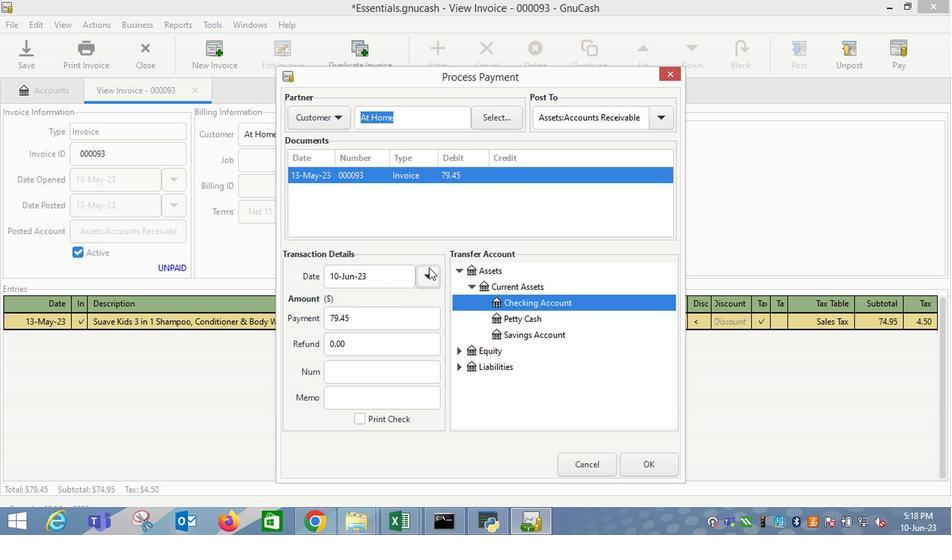 
Action: Mouse moved to (315, 298)
Screenshot: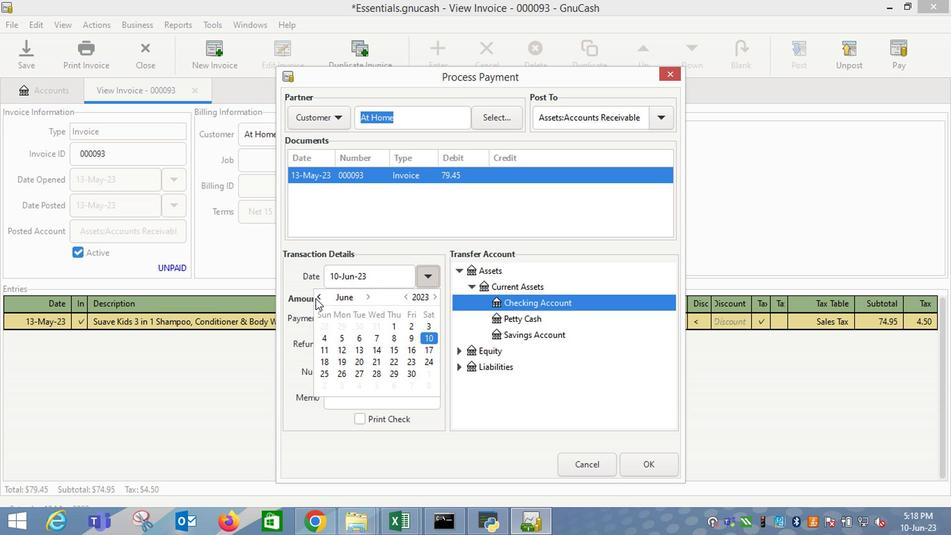 
Action: Mouse pressed left at (315, 298)
Screenshot: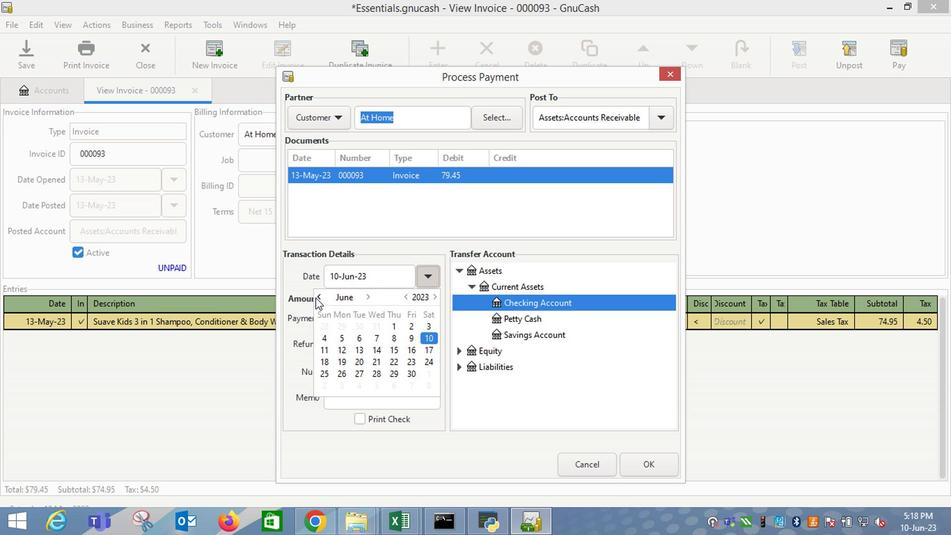 
Action: Mouse moved to (430, 362)
Screenshot: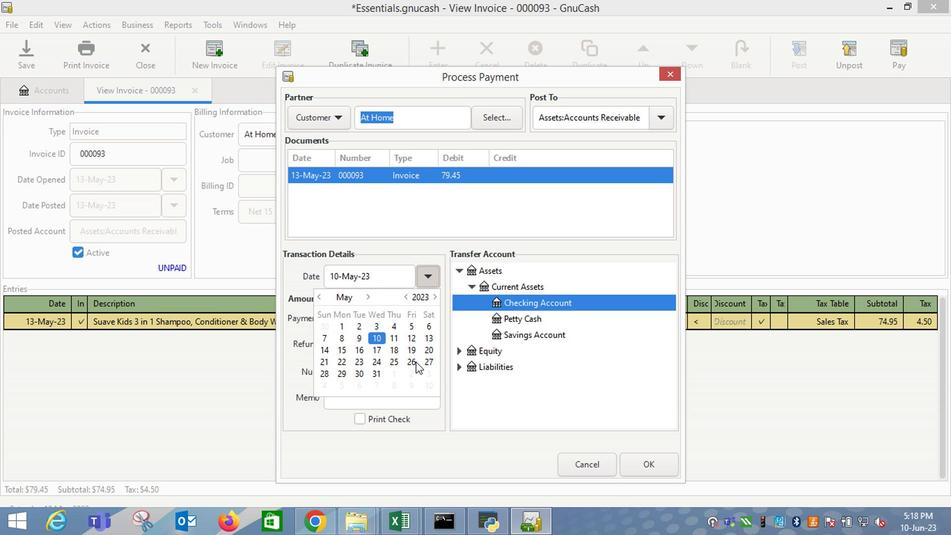 
Action: Mouse pressed left at (430, 362)
Screenshot: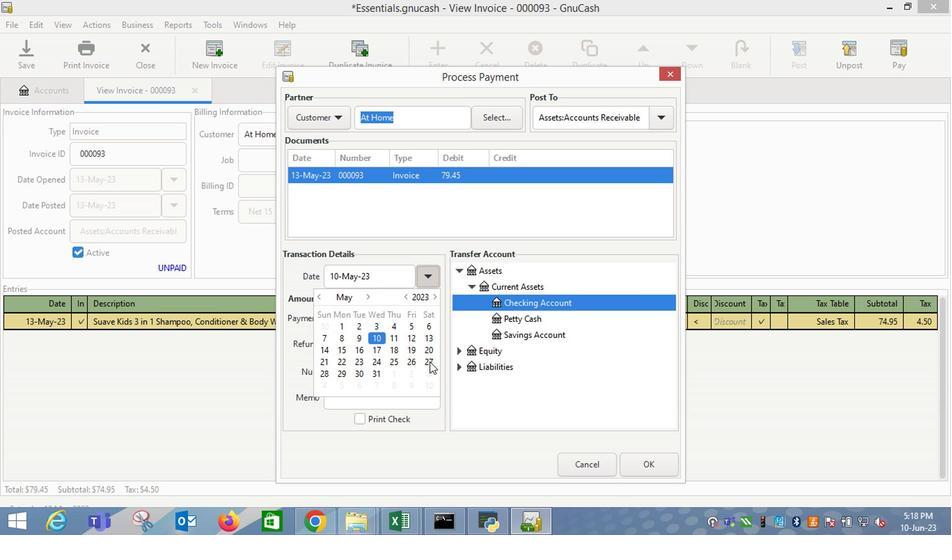 
Action: Mouse moved to (542, 380)
Screenshot: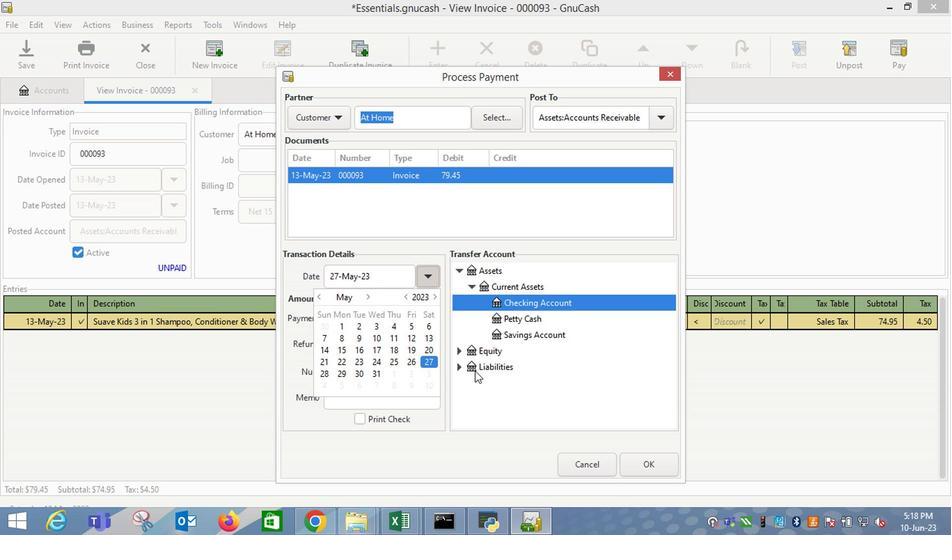 
Action: Mouse pressed left at (542, 380)
Screenshot: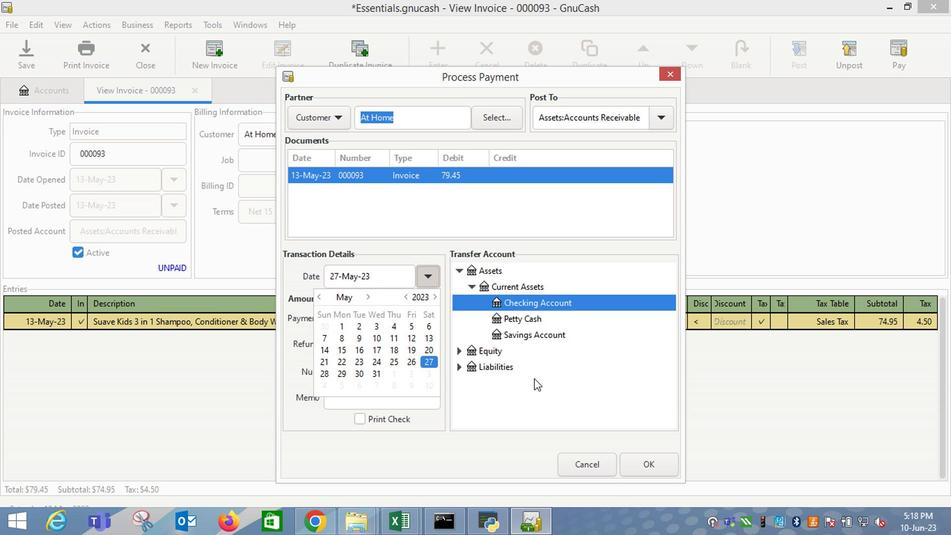 
Action: Mouse moved to (644, 466)
Screenshot: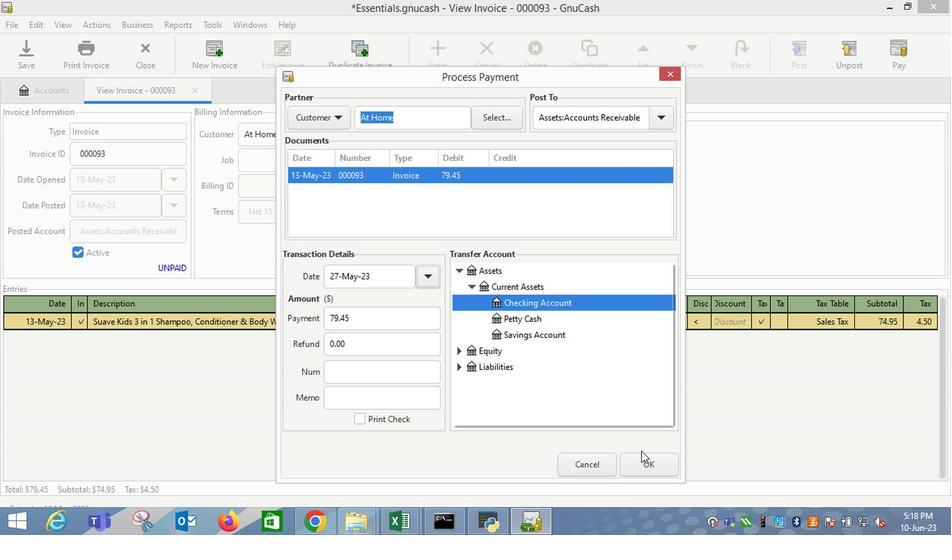 
Action: Mouse pressed left at (644, 466)
Screenshot: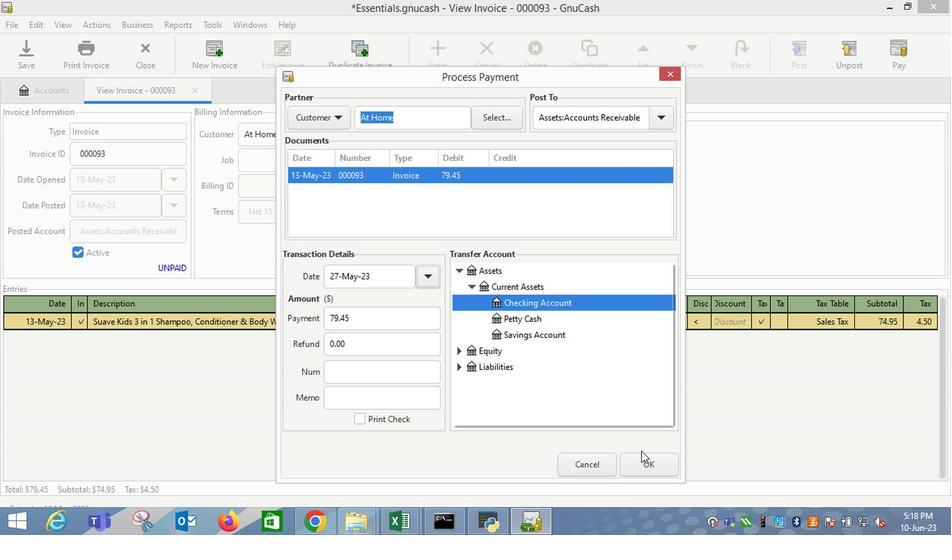 
Action: Mouse moved to (90, 52)
Screenshot: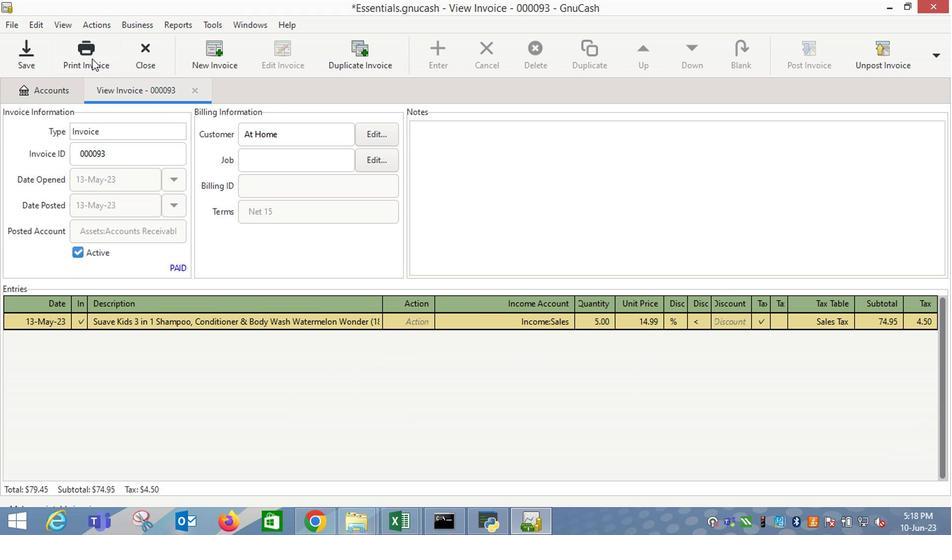 
Action: Mouse pressed left at (90, 52)
Screenshot: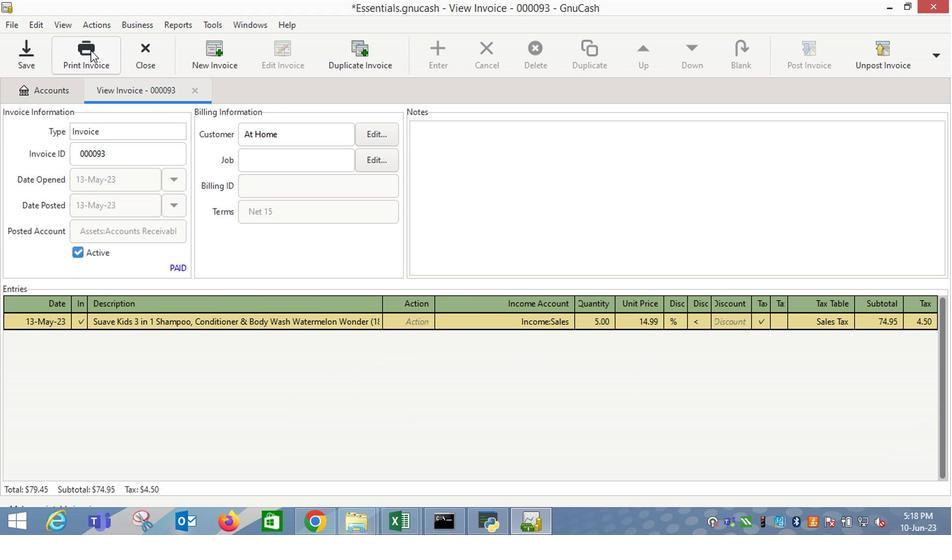 
Action: Mouse moved to (596, 59)
Screenshot: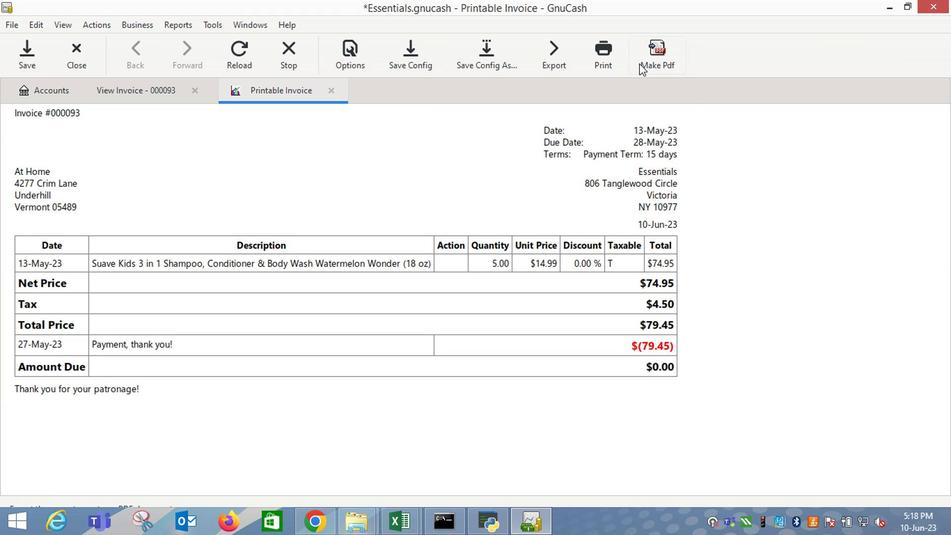
Action: Mouse pressed left at (596, 59)
Screenshot: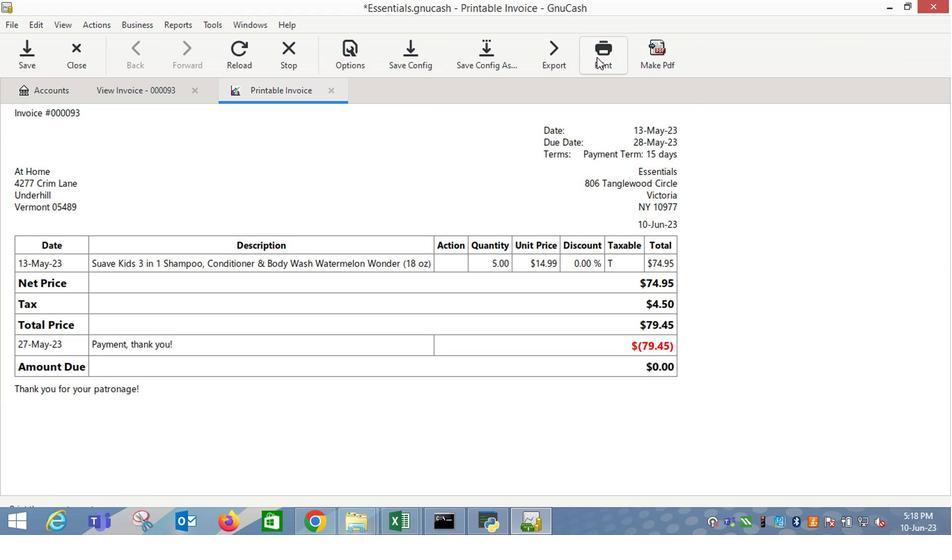 
Action: Mouse moved to (165, 289)
Screenshot: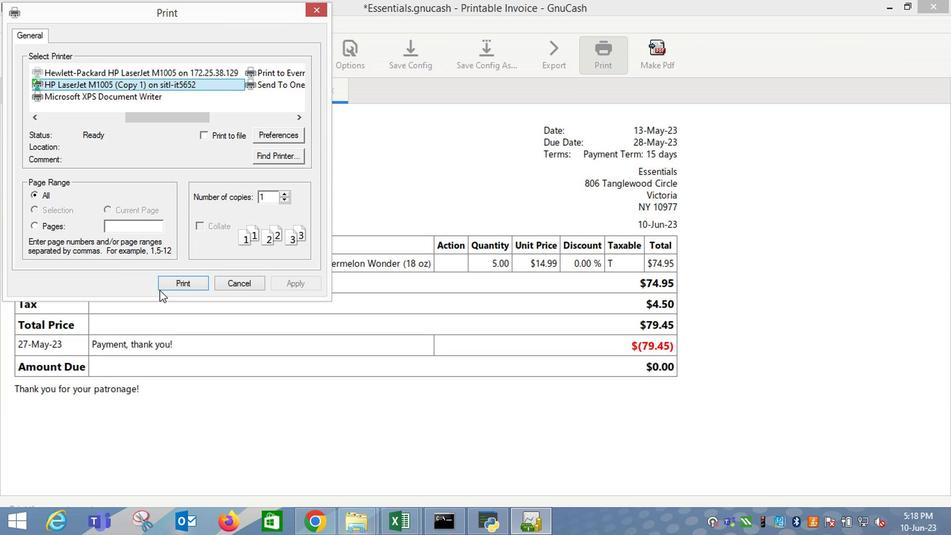 
Action: Mouse pressed left at (165, 289)
Screenshot: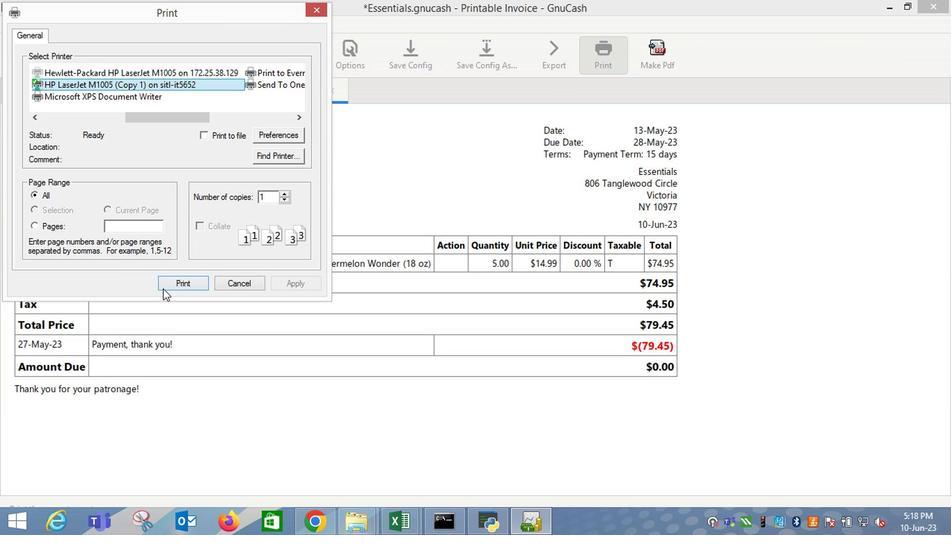 
Action: Mouse moved to (166, 288)
Screenshot: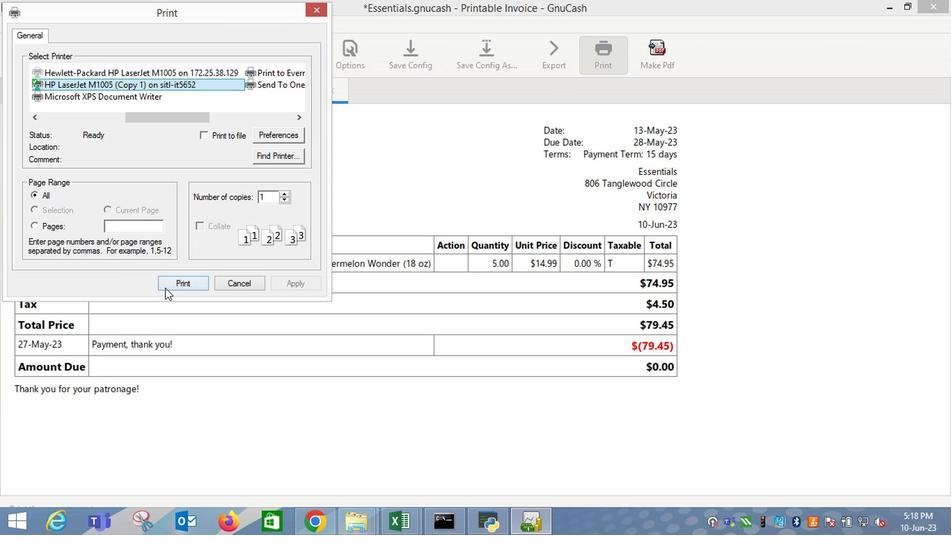 
